 Task: Look for space in Zürich (Kreis 10) / Höngg, Switzerland from 7th July, 2023 to 15th July, 2023 for 6 adults in price range Rs.15000 to Rs.20000. Place can be entire place with 3 bedrooms having 3 beds and 3 bathrooms. Property type can be house, flat, guest house. Booking option can be shelf check-in. Required host language is English.
Action: Mouse moved to (417, 80)
Screenshot: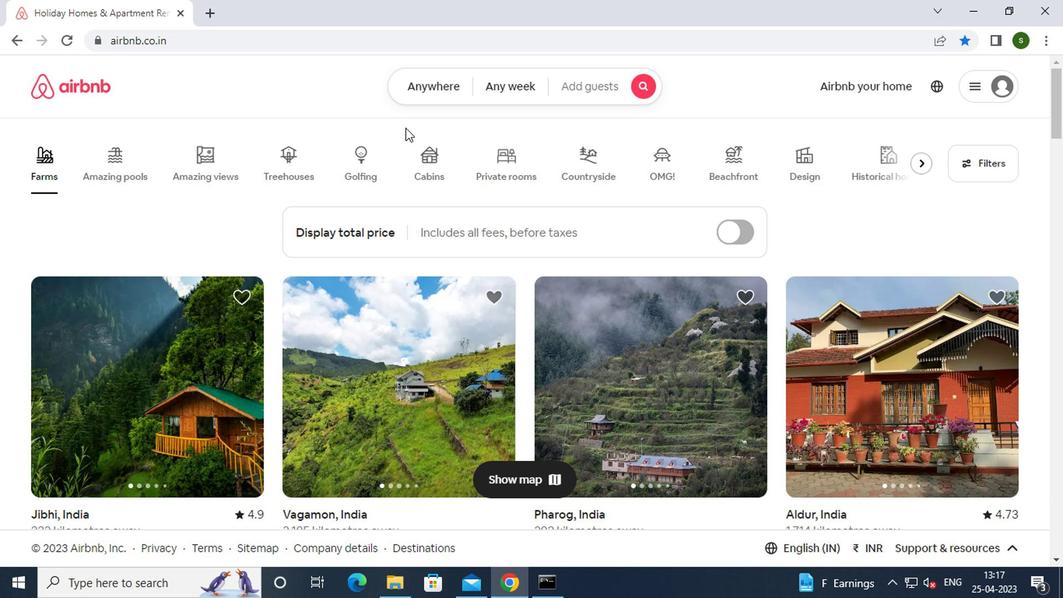 
Action: Mouse pressed left at (417, 80)
Screenshot: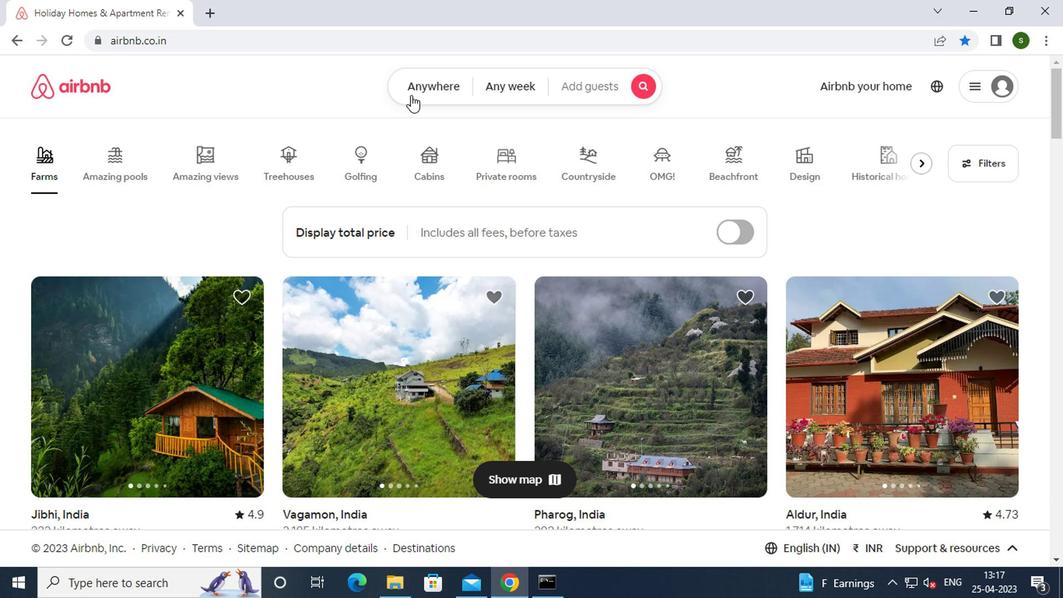
Action: Mouse moved to (258, 152)
Screenshot: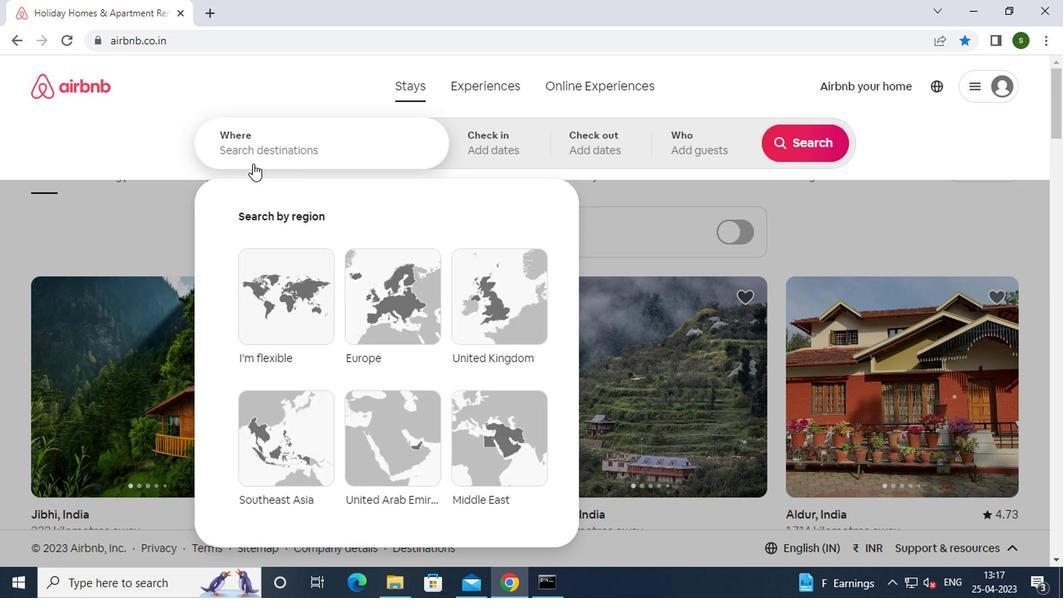 
Action: Mouse pressed left at (258, 152)
Screenshot: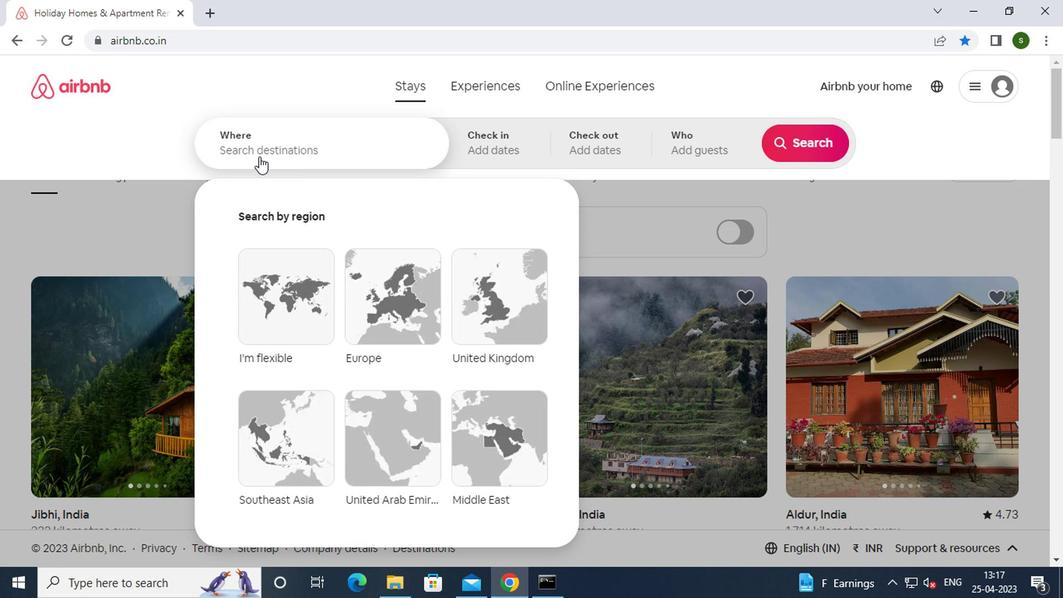 
Action: Key pressed z<Key.caps_lock>urich<Key.shift_r>(<Key.caps_lock>k<Key.caps_lock>reis10<Key.shift_r><Key.shift_r><Key.shift_r><Key.shift_r>)/<Key.caps_lock>h<Key.caps_lock>ongg,<Key.space><Key.caps_lock>s<Key.caps_lock>witzerland<Key.enter>
Screenshot: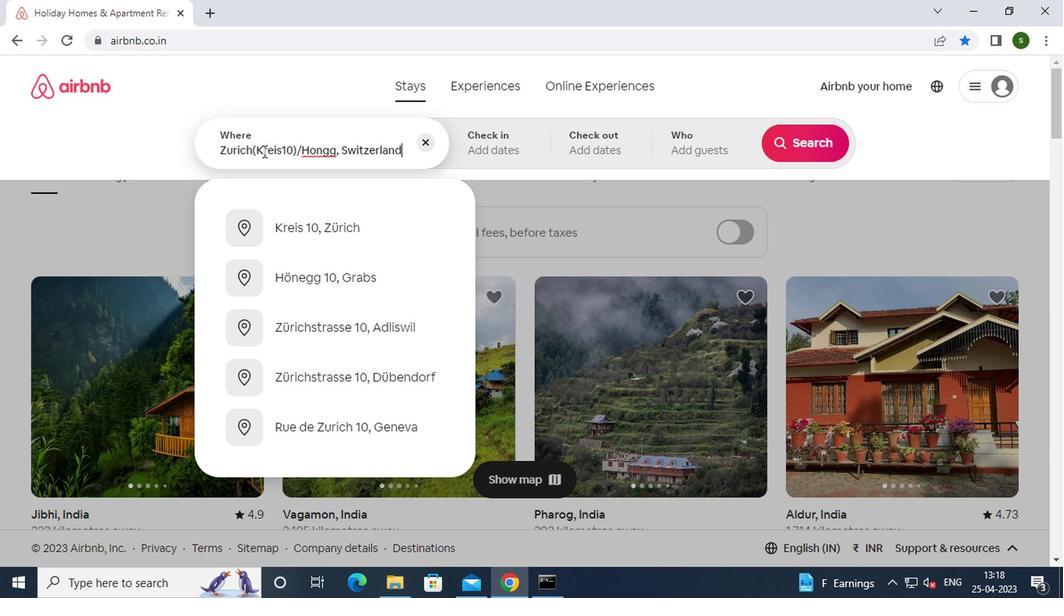 
Action: Mouse moved to (792, 267)
Screenshot: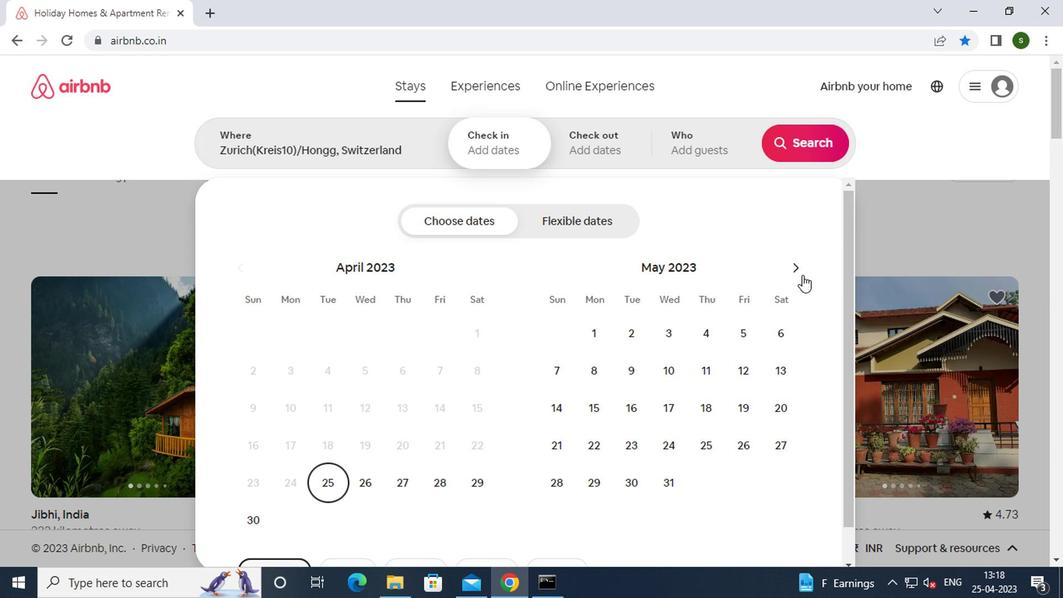 
Action: Mouse pressed left at (792, 267)
Screenshot: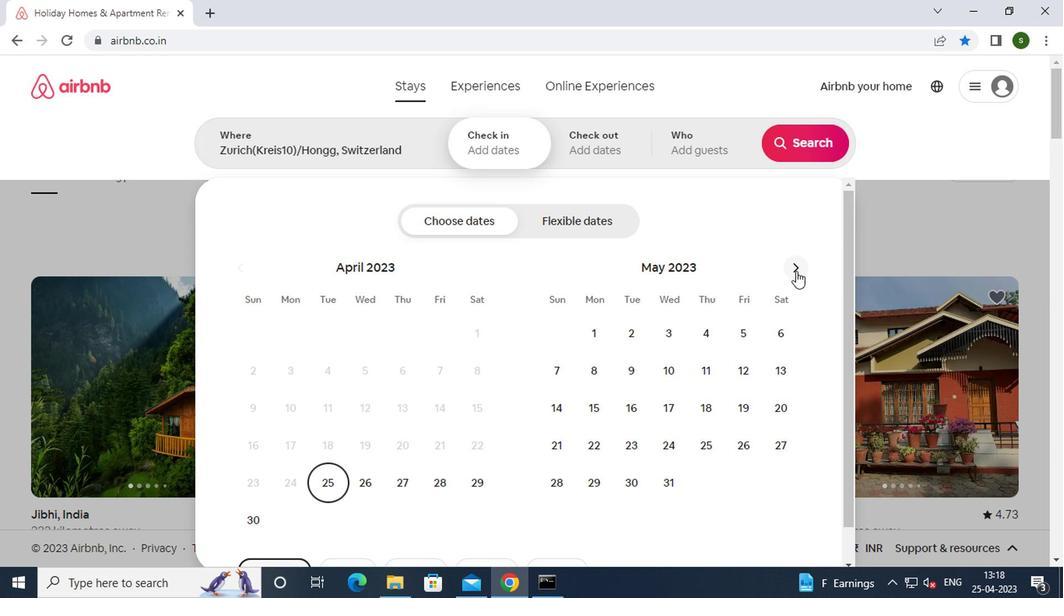 
Action: Mouse pressed left at (792, 267)
Screenshot: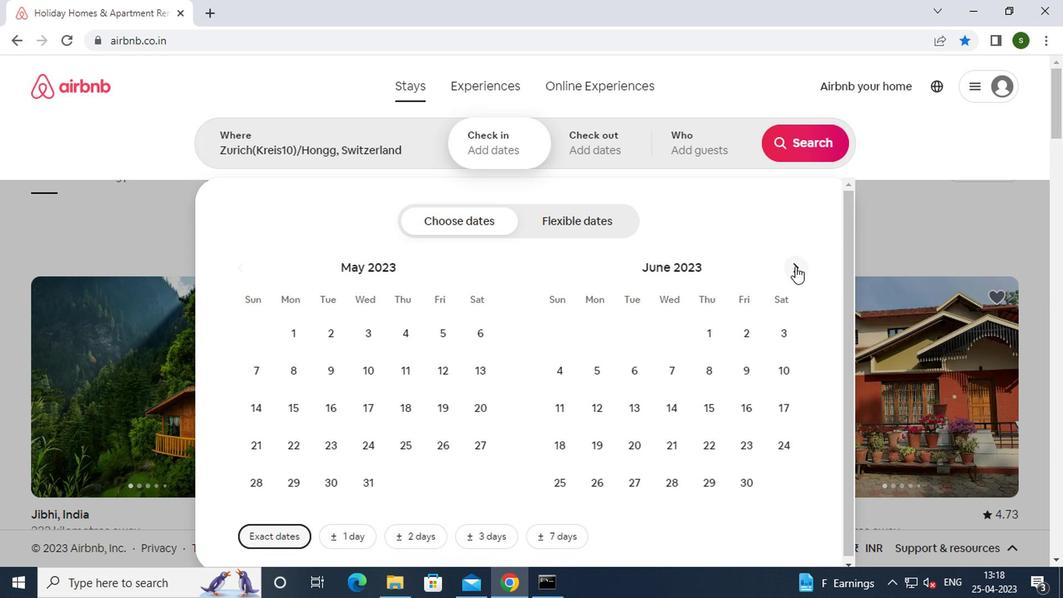 
Action: Mouse moved to (743, 368)
Screenshot: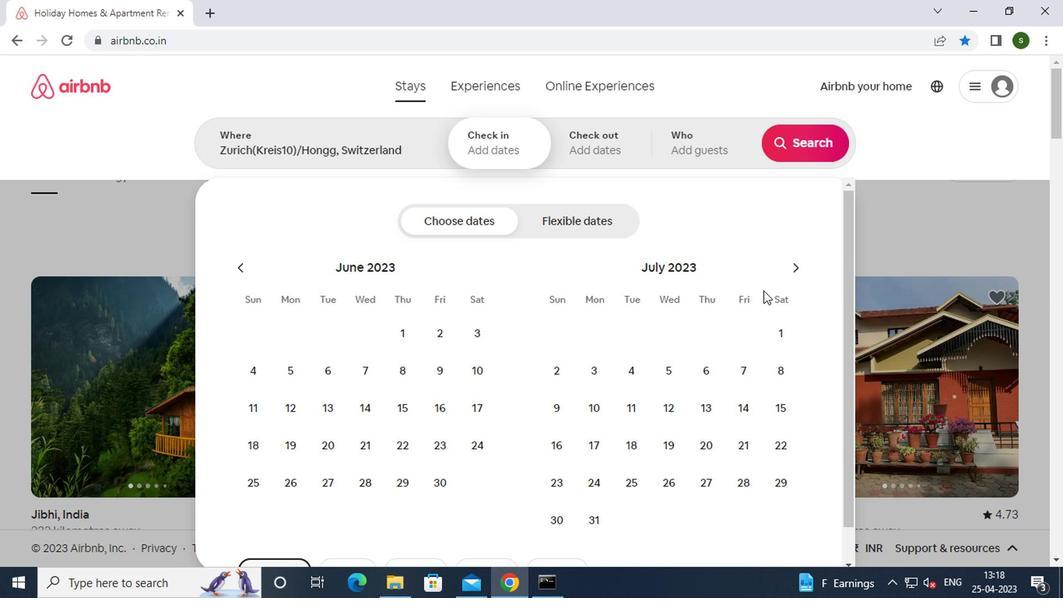 
Action: Mouse pressed left at (743, 368)
Screenshot: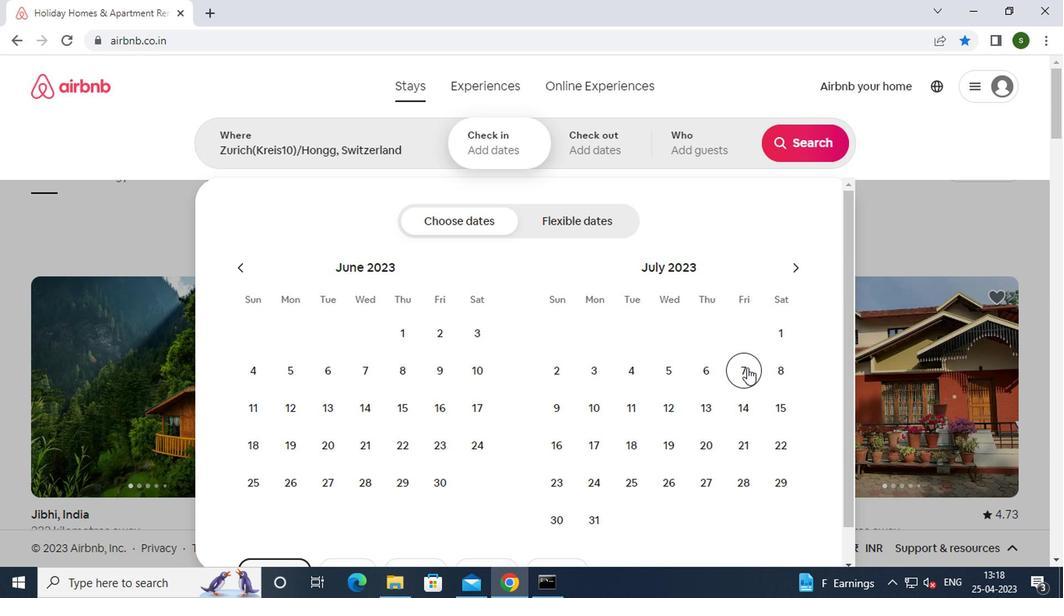 
Action: Mouse moved to (777, 411)
Screenshot: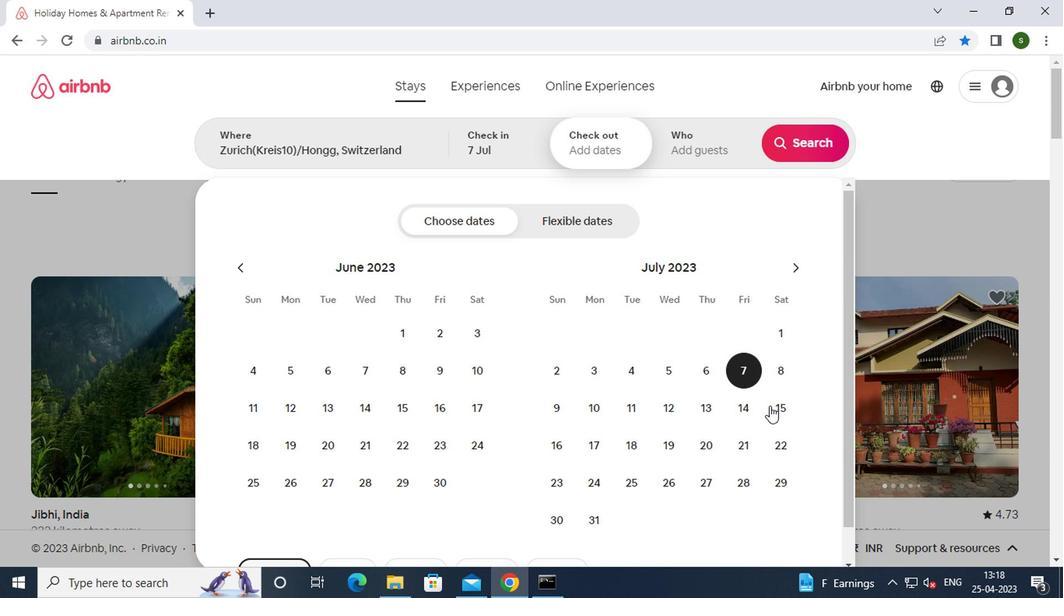 
Action: Mouse pressed left at (777, 411)
Screenshot: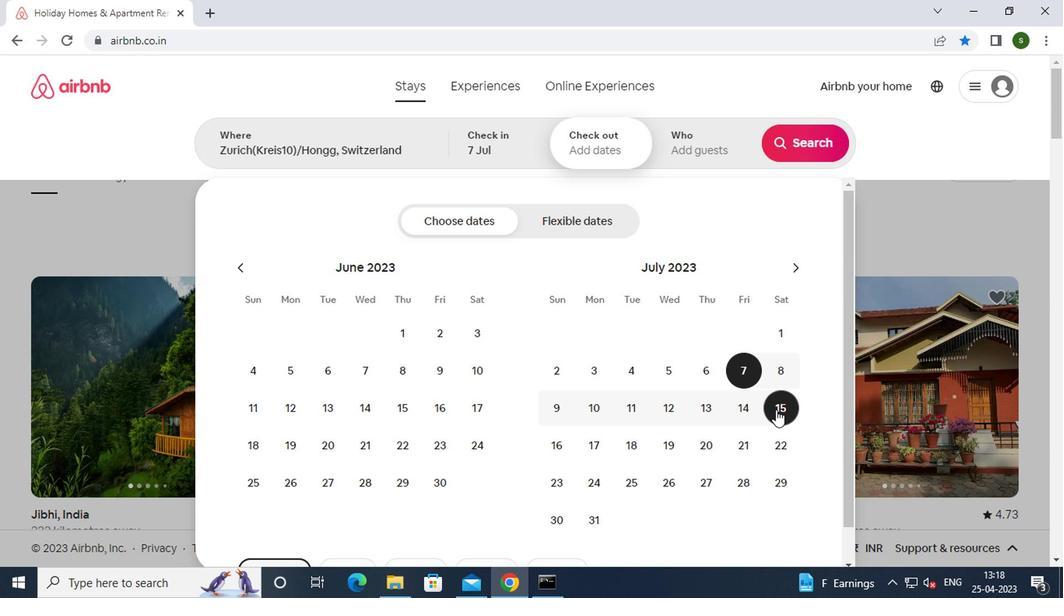 
Action: Mouse moved to (705, 158)
Screenshot: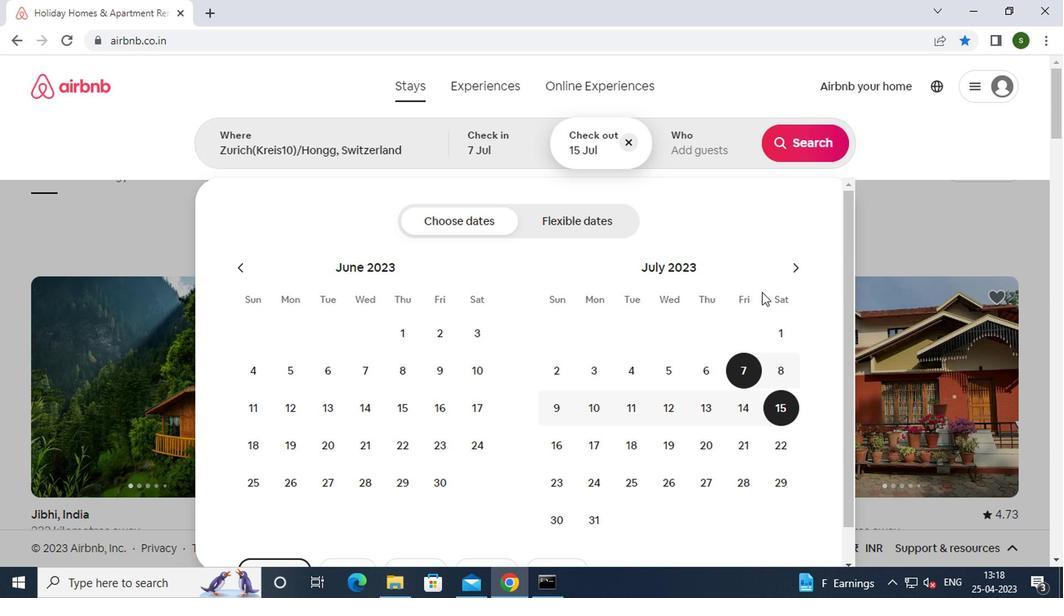 
Action: Mouse pressed left at (705, 158)
Screenshot: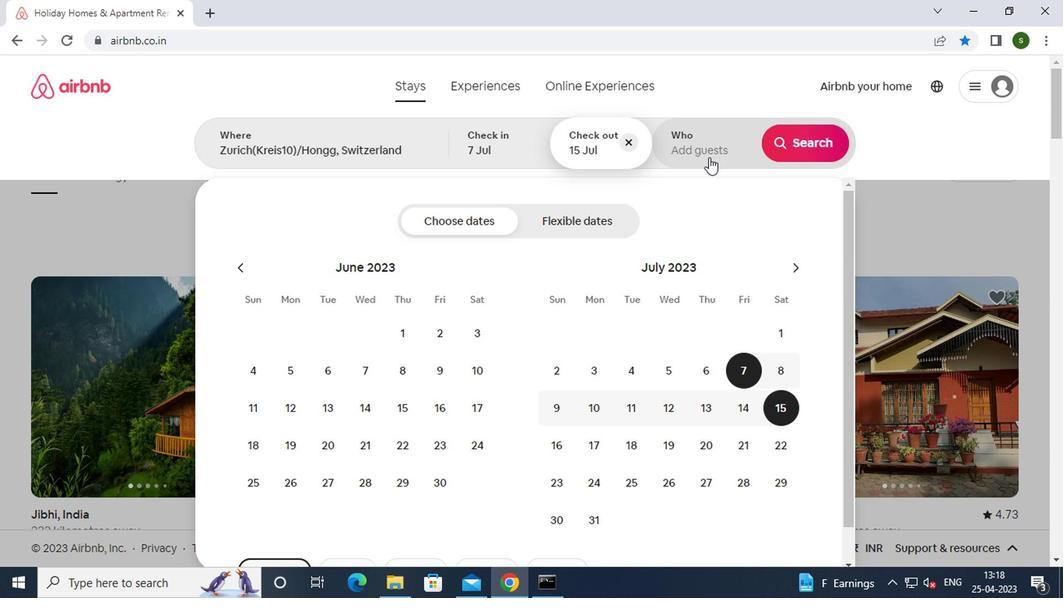 
Action: Mouse moved to (802, 224)
Screenshot: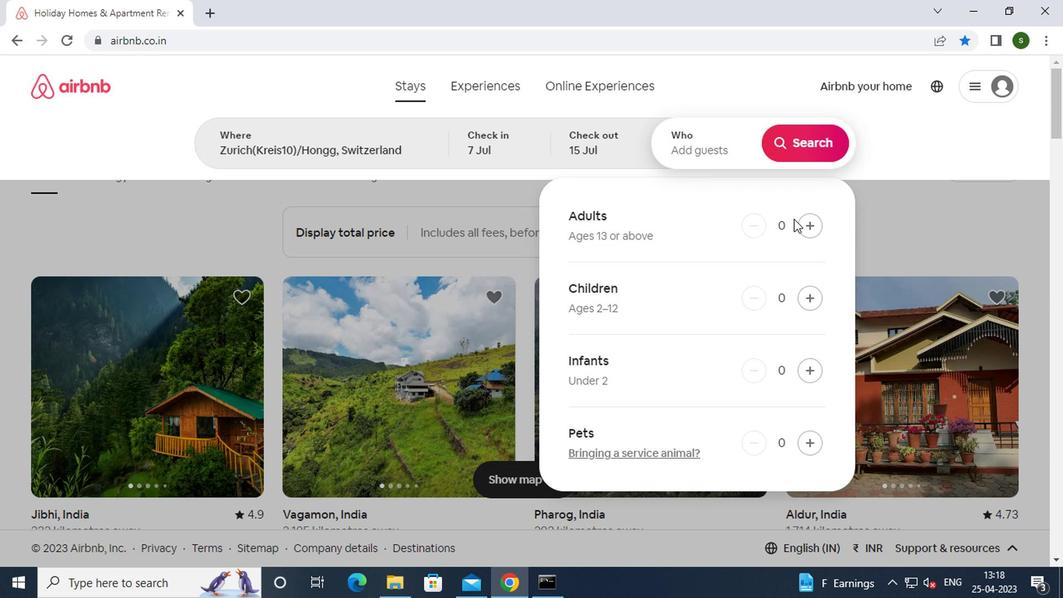 
Action: Mouse pressed left at (802, 224)
Screenshot: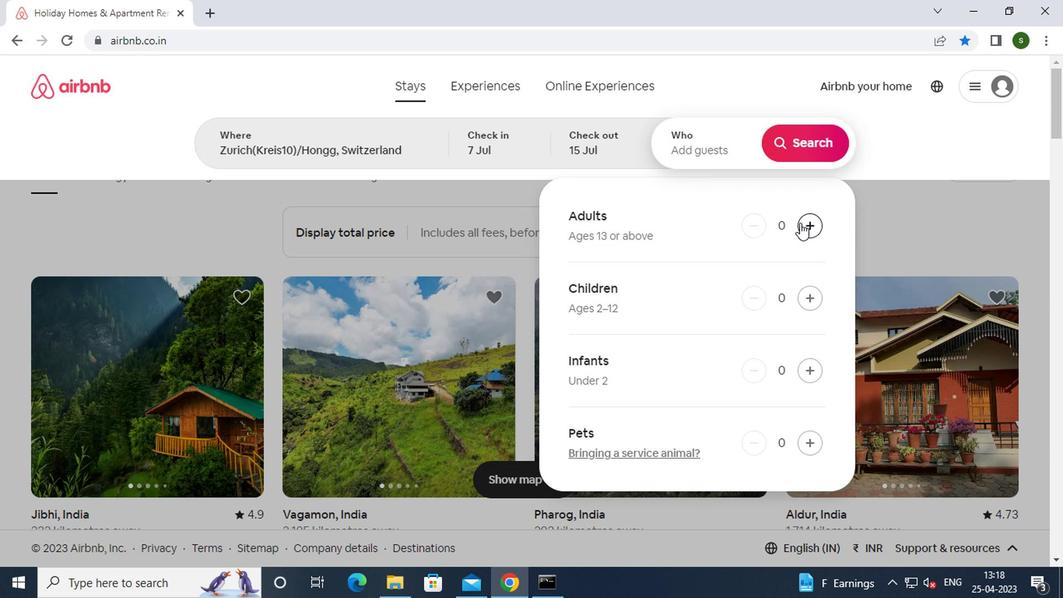 
Action: Mouse pressed left at (802, 224)
Screenshot: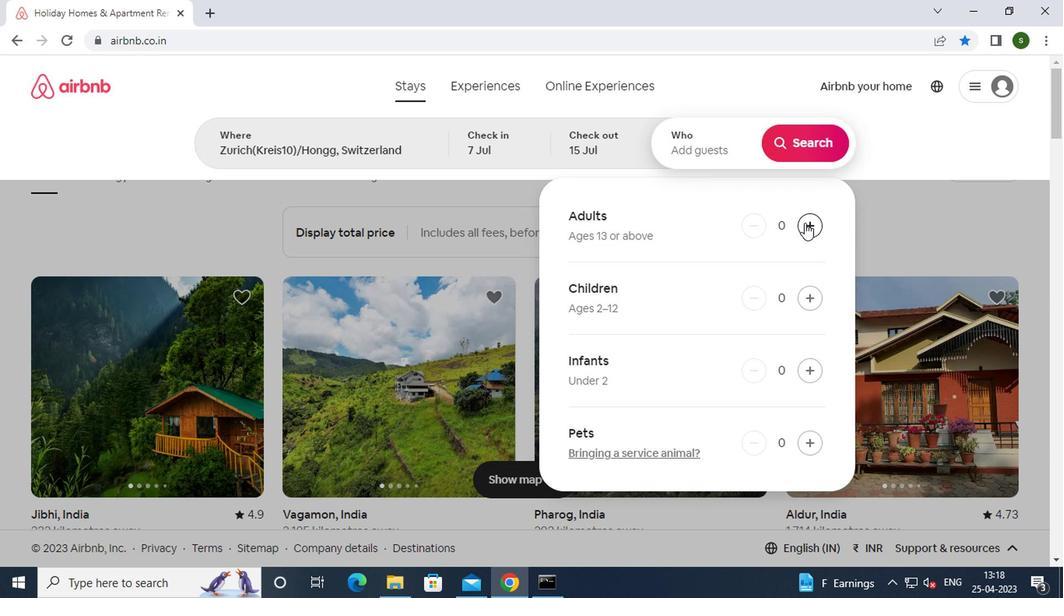 
Action: Mouse pressed left at (802, 224)
Screenshot: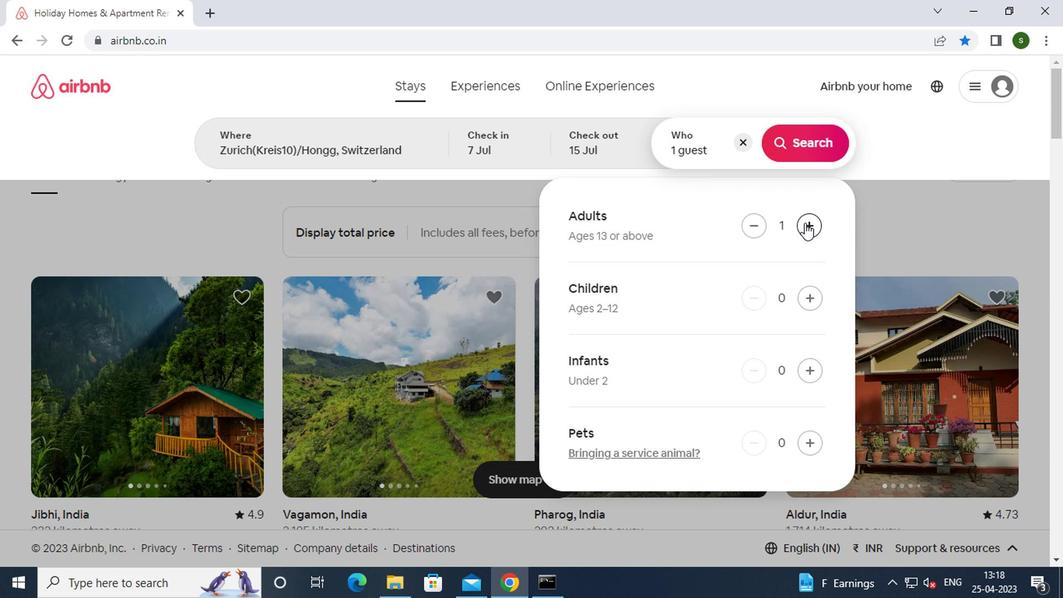 
Action: Mouse pressed left at (802, 224)
Screenshot: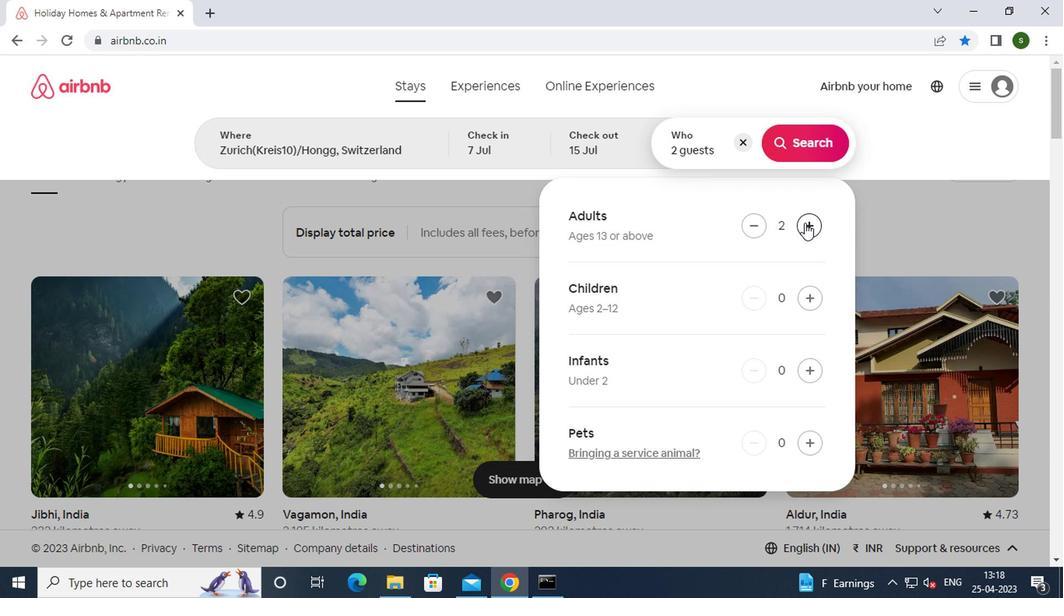
Action: Mouse moved to (802, 224)
Screenshot: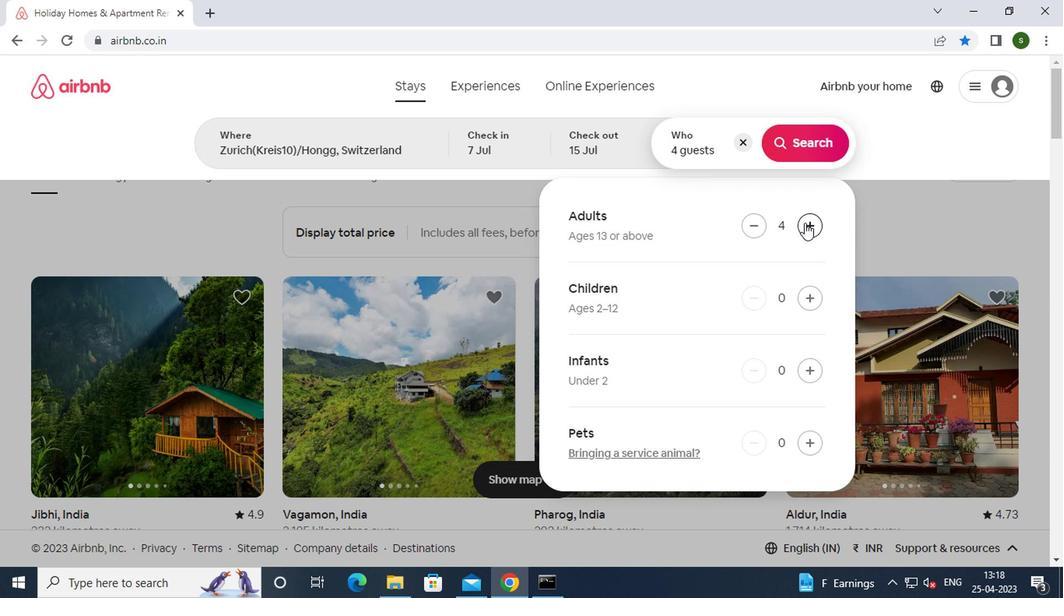 
Action: Mouse pressed left at (802, 224)
Screenshot: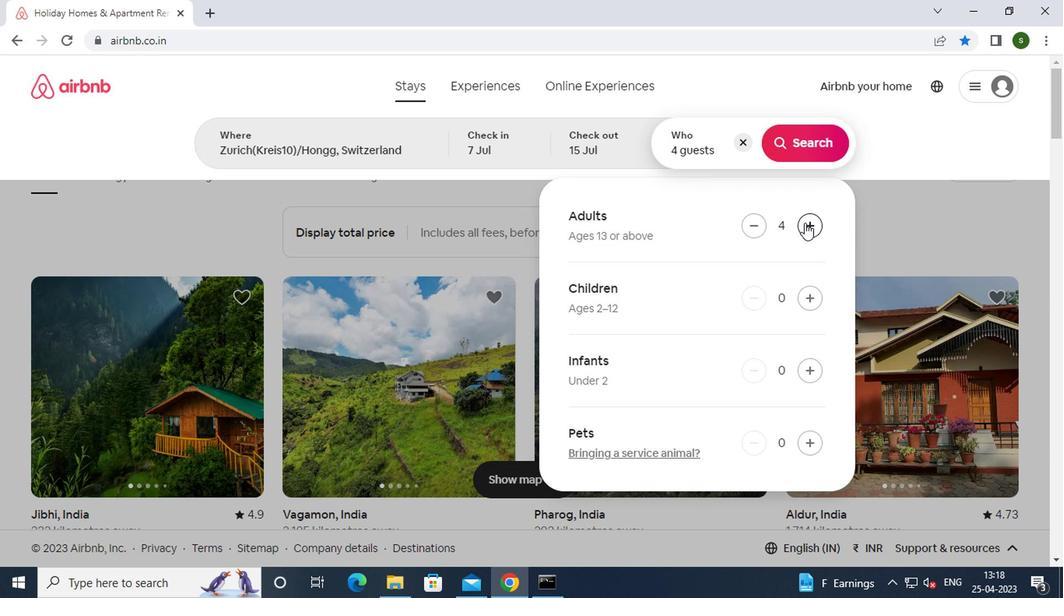 
Action: Mouse pressed left at (802, 224)
Screenshot: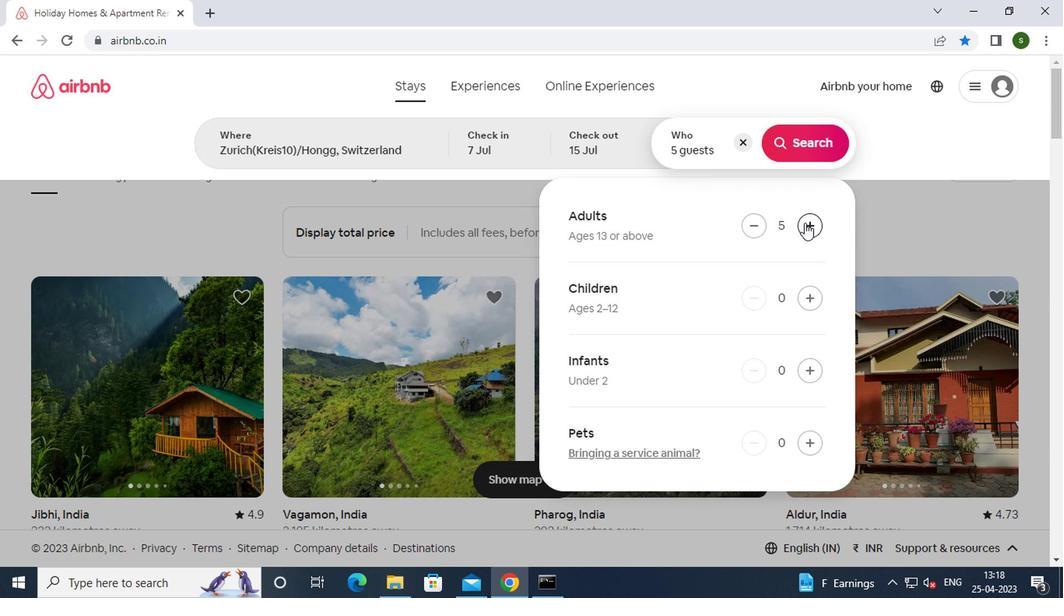 
Action: Mouse moved to (802, 148)
Screenshot: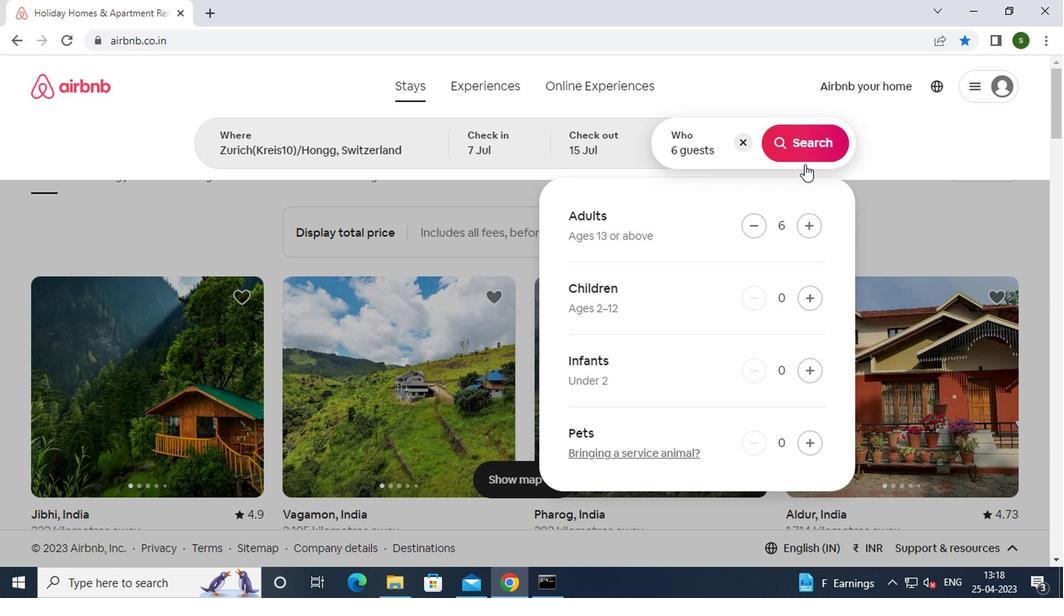 
Action: Mouse pressed left at (802, 148)
Screenshot: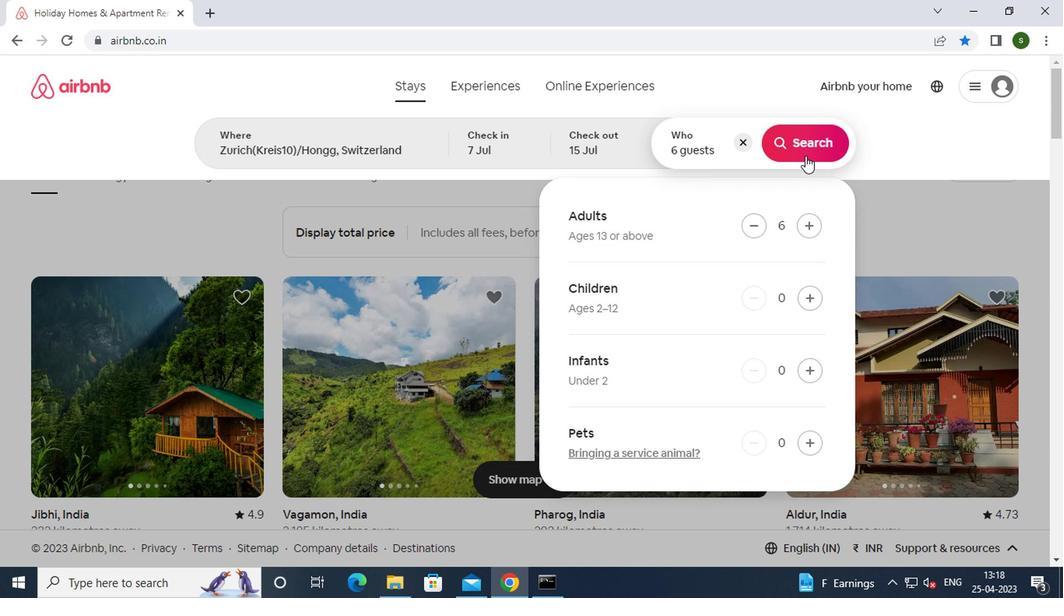 
Action: Mouse moved to (976, 154)
Screenshot: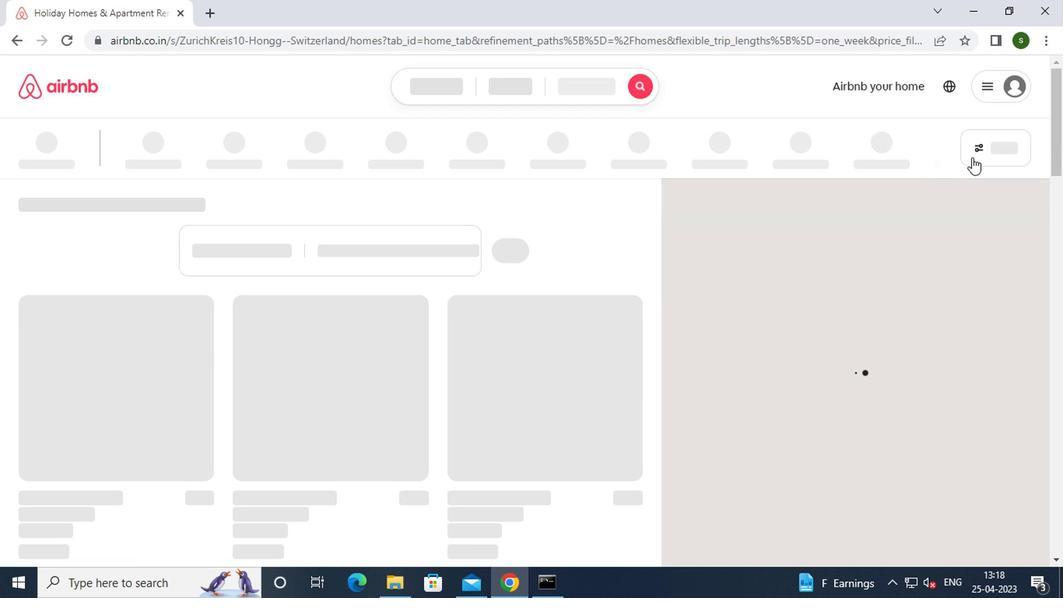 
Action: Mouse pressed left at (976, 154)
Screenshot: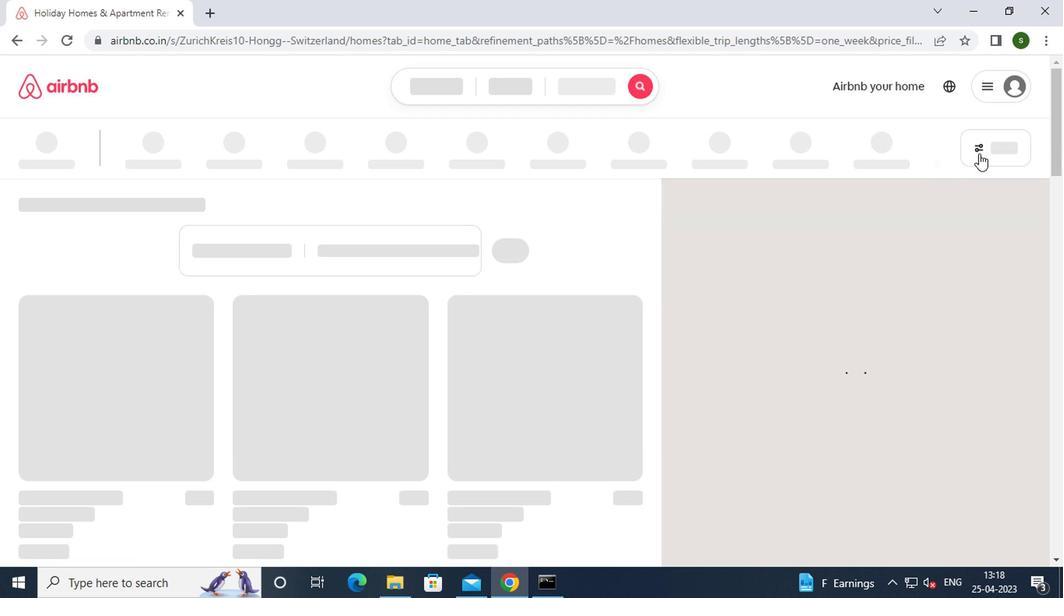 
Action: Mouse moved to (968, 152)
Screenshot: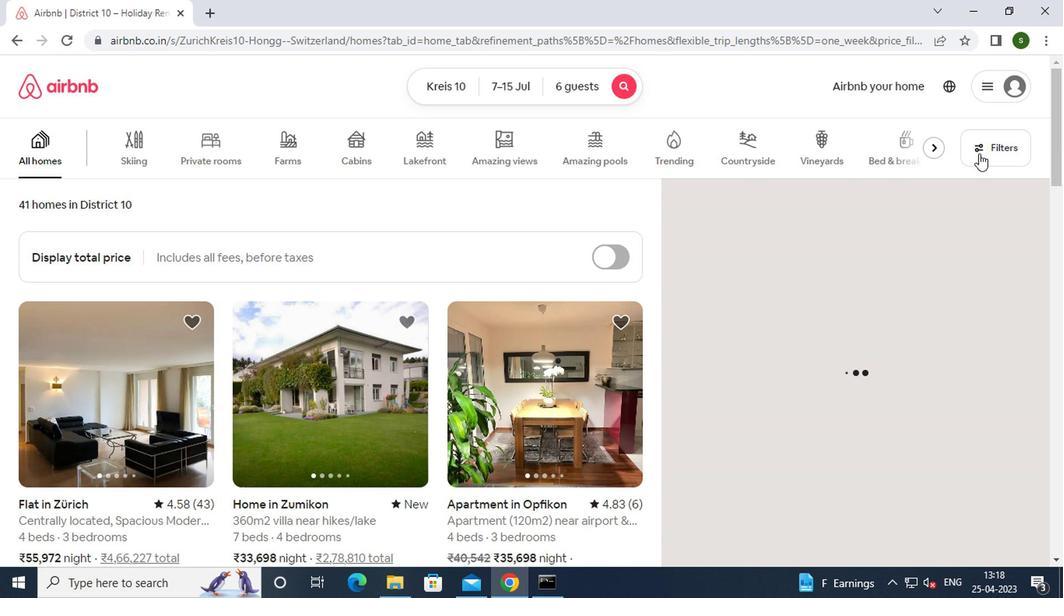
Action: Mouse pressed left at (968, 152)
Screenshot: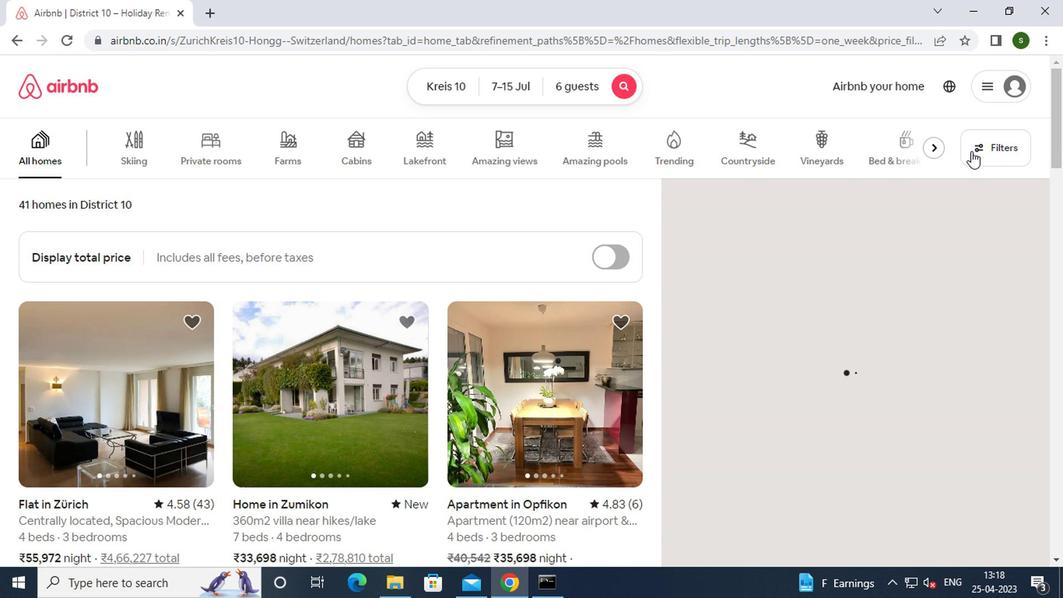 
Action: Mouse moved to (444, 351)
Screenshot: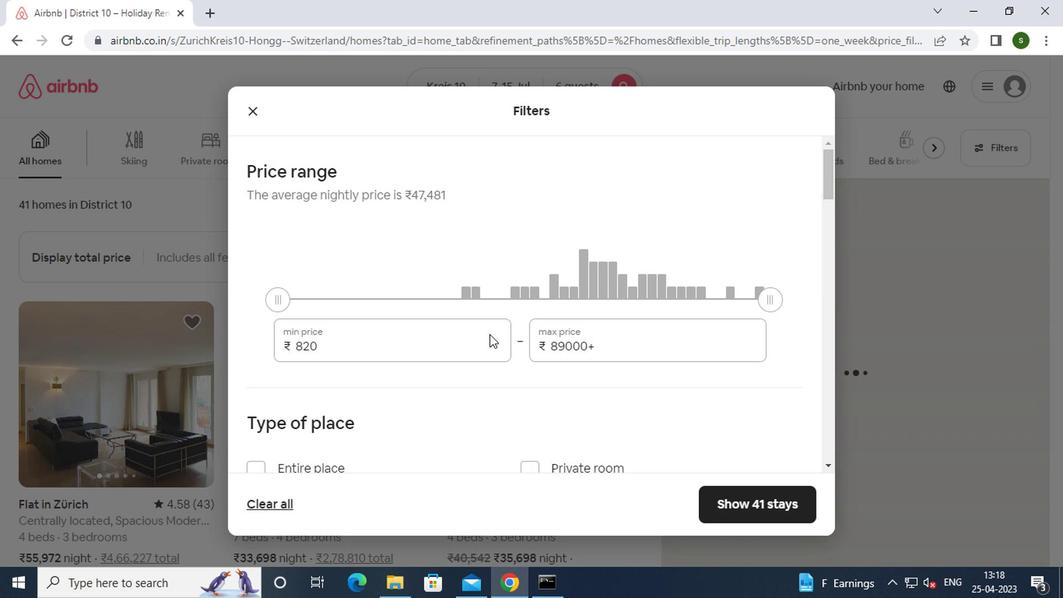 
Action: Mouse pressed left at (444, 351)
Screenshot: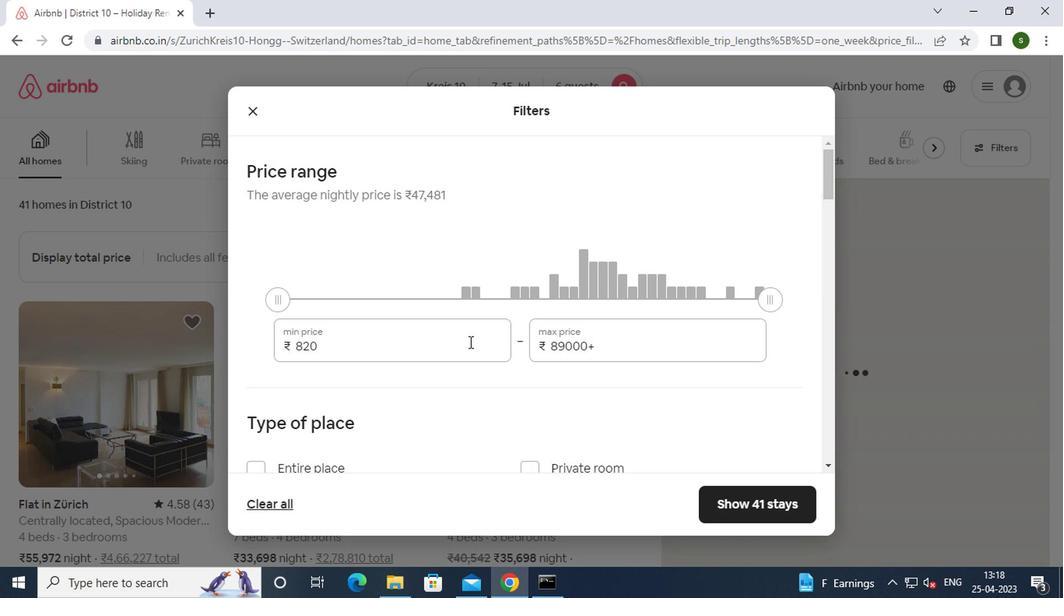 
Action: Mouse moved to (443, 351)
Screenshot: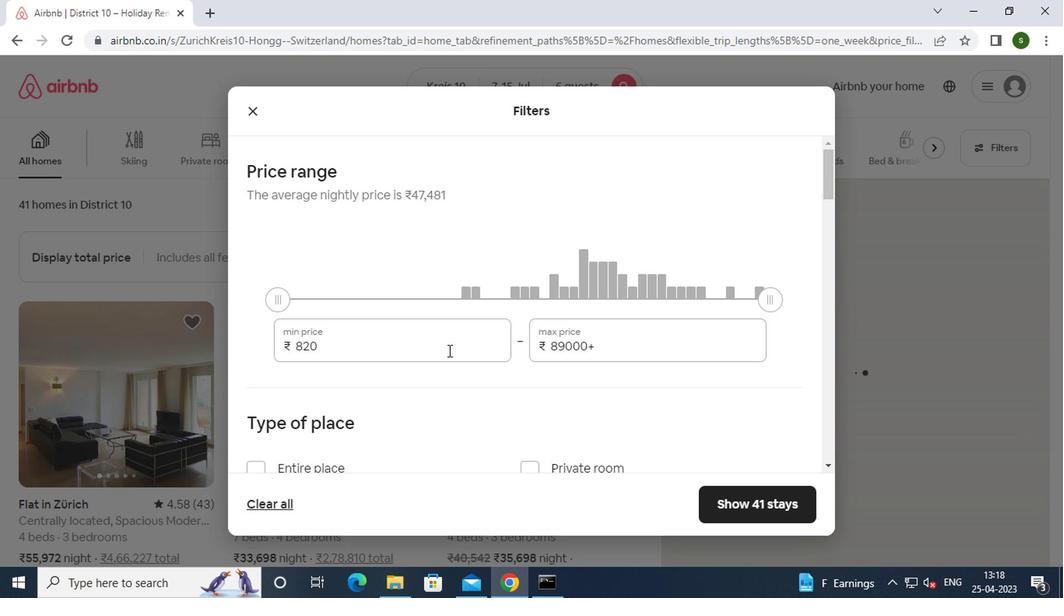 
Action: Key pressed <Key.backspace><Key.backspace><Key.backspace><Key.backspace><Key.backspace><Key.backspace><Key.backspace><Key.backspace><Key.backspace>15000
Screenshot: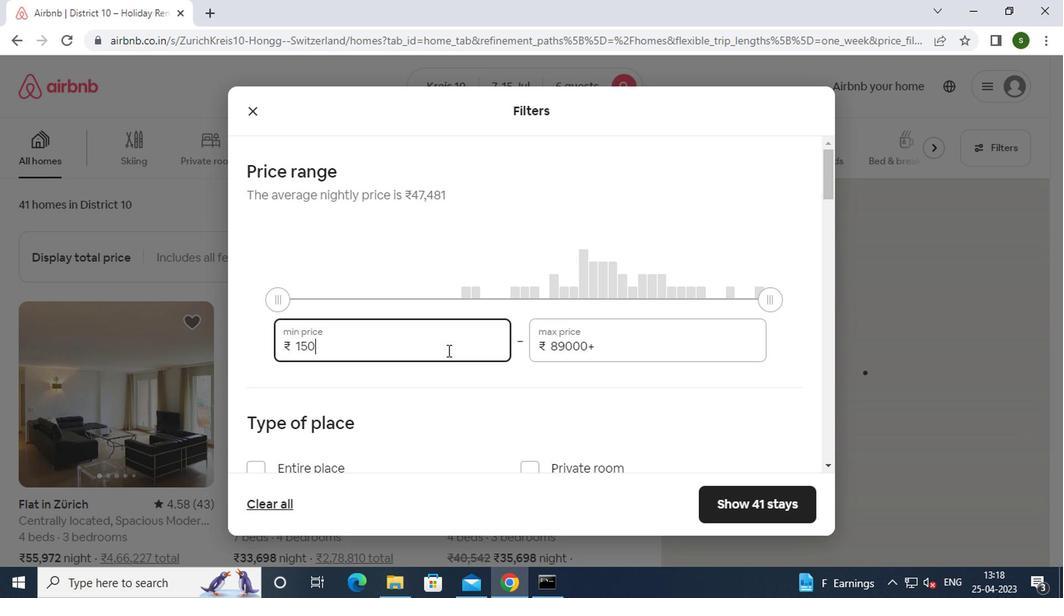 
Action: Mouse moved to (603, 341)
Screenshot: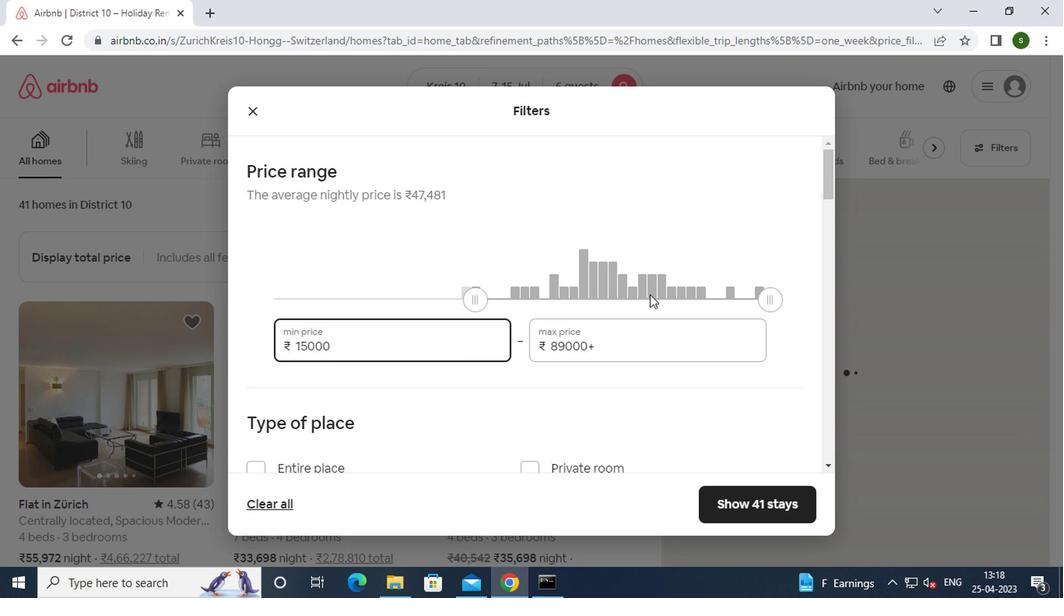 
Action: Mouse pressed left at (603, 341)
Screenshot: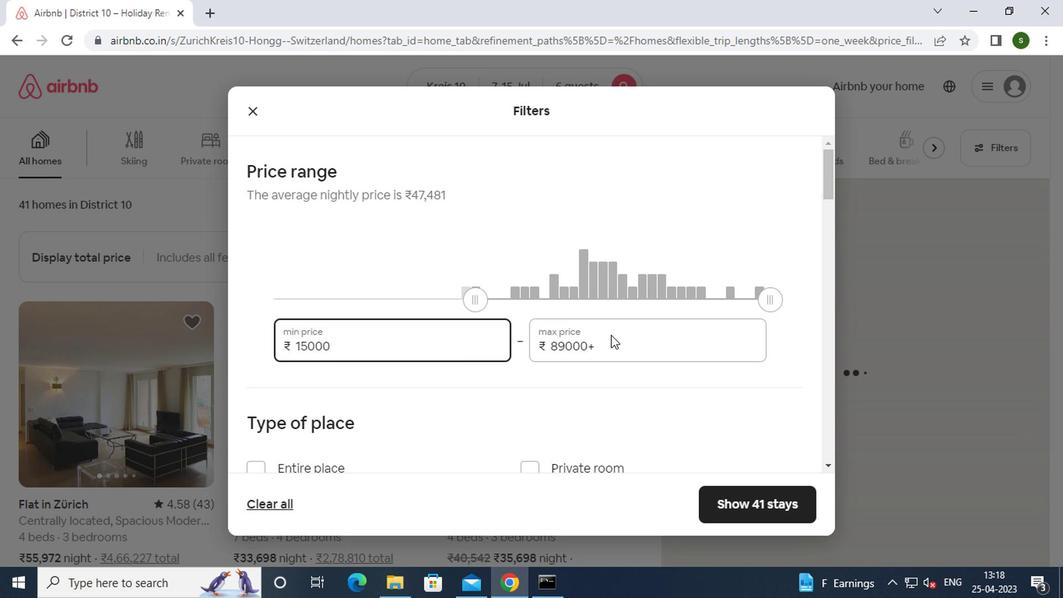 
Action: Mouse moved to (596, 343)
Screenshot: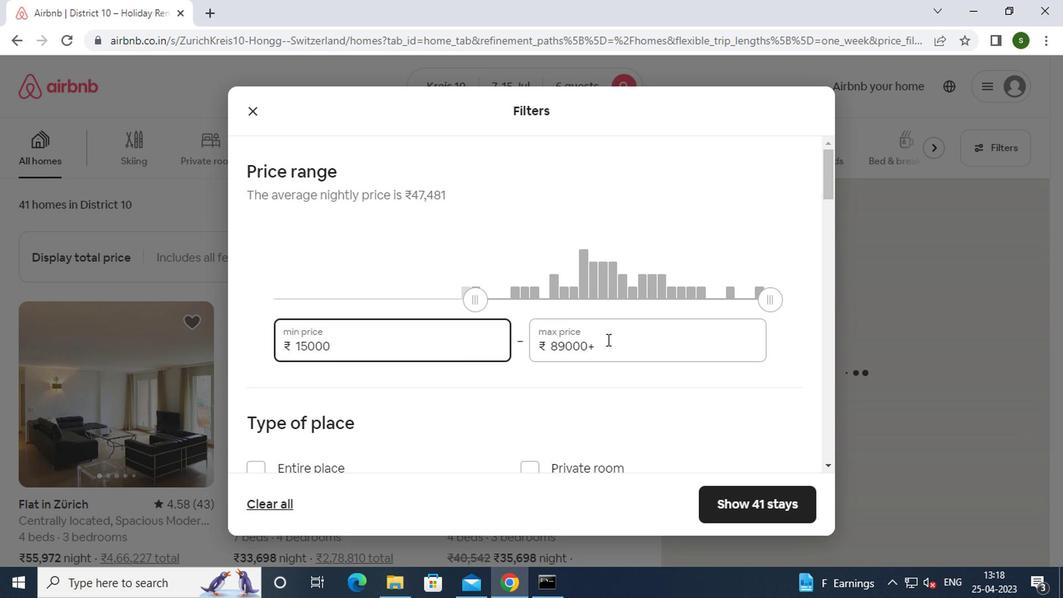 
Action: Key pressed <Key.backspace><Key.backspace><Key.backspace><Key.backspace><Key.backspace><Key.backspace><Key.backspace><Key.backspace><Key.backspace><Key.backspace>20000
Screenshot: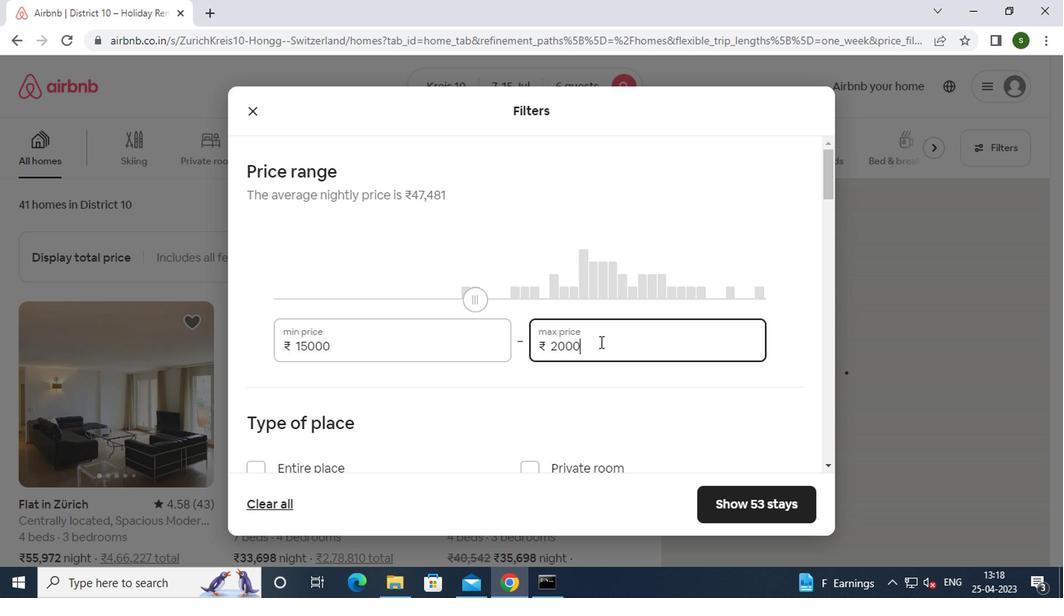 
Action: Mouse moved to (550, 347)
Screenshot: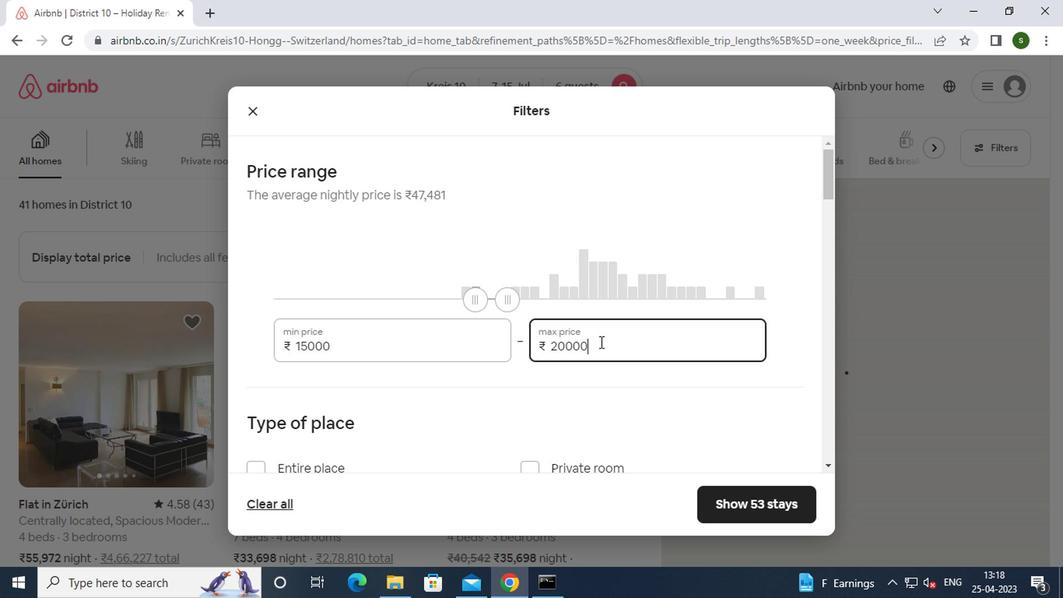 
Action: Mouse scrolled (550, 346) with delta (0, 0)
Screenshot: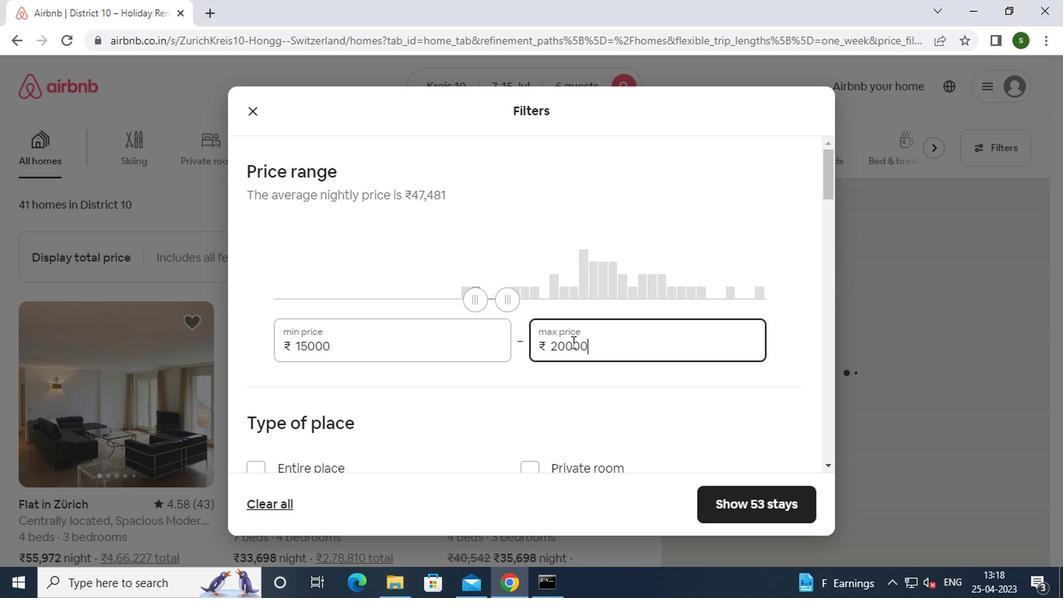 
Action: Mouse scrolled (550, 346) with delta (0, 0)
Screenshot: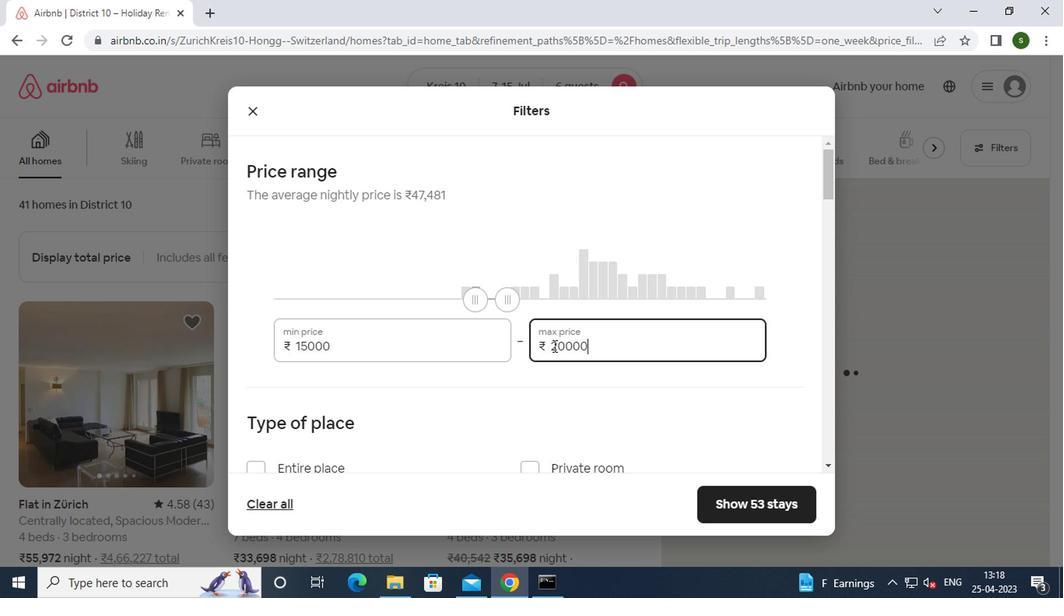 
Action: Mouse moved to (312, 324)
Screenshot: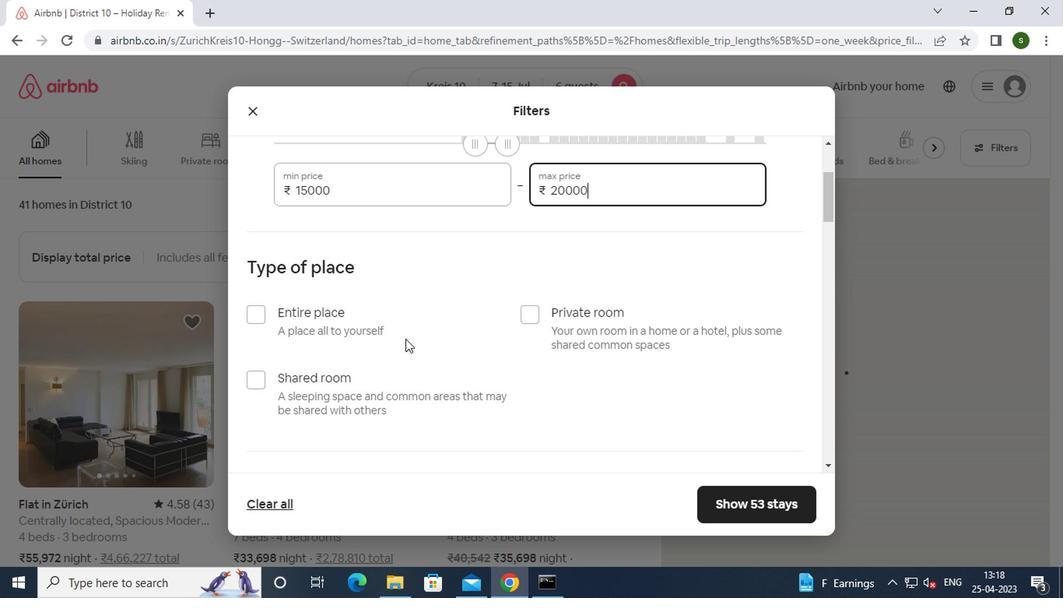 
Action: Mouse pressed left at (312, 324)
Screenshot: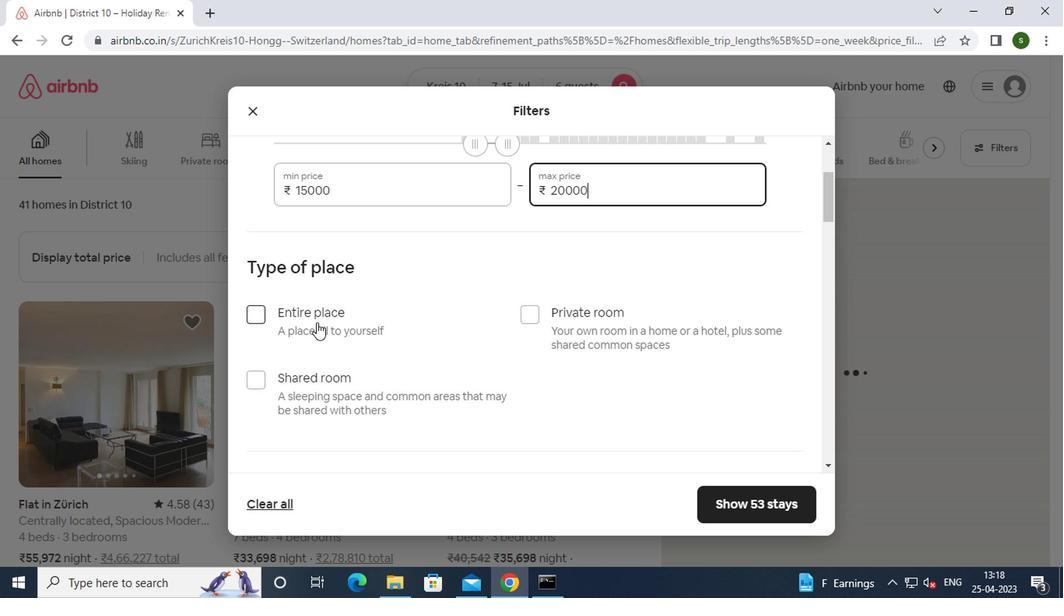 
Action: Mouse moved to (428, 320)
Screenshot: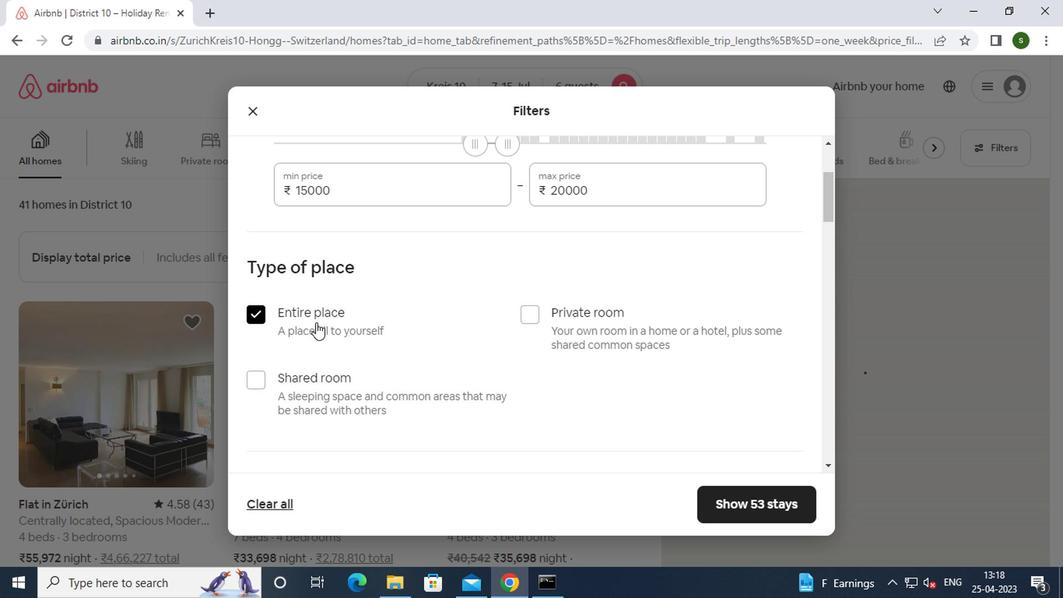 
Action: Mouse scrolled (428, 320) with delta (0, 0)
Screenshot: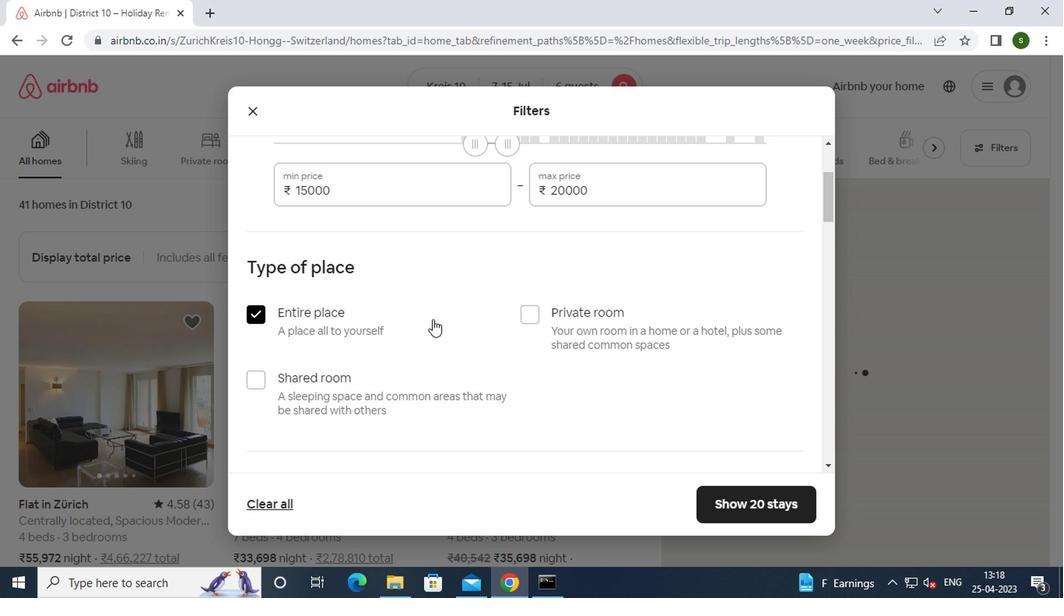 
Action: Mouse scrolled (428, 320) with delta (0, 0)
Screenshot: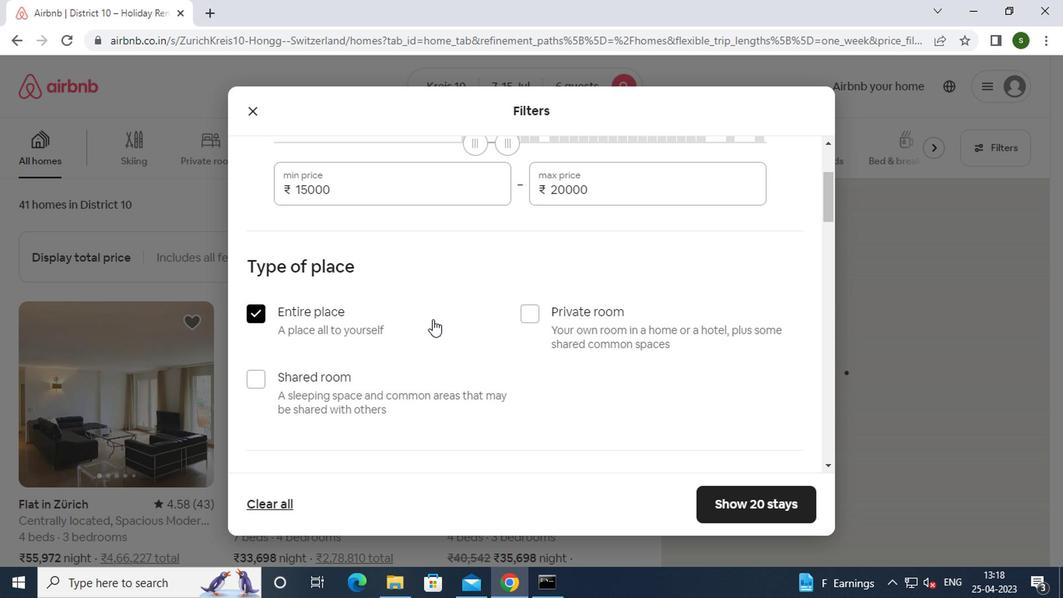 
Action: Mouse scrolled (428, 320) with delta (0, 0)
Screenshot: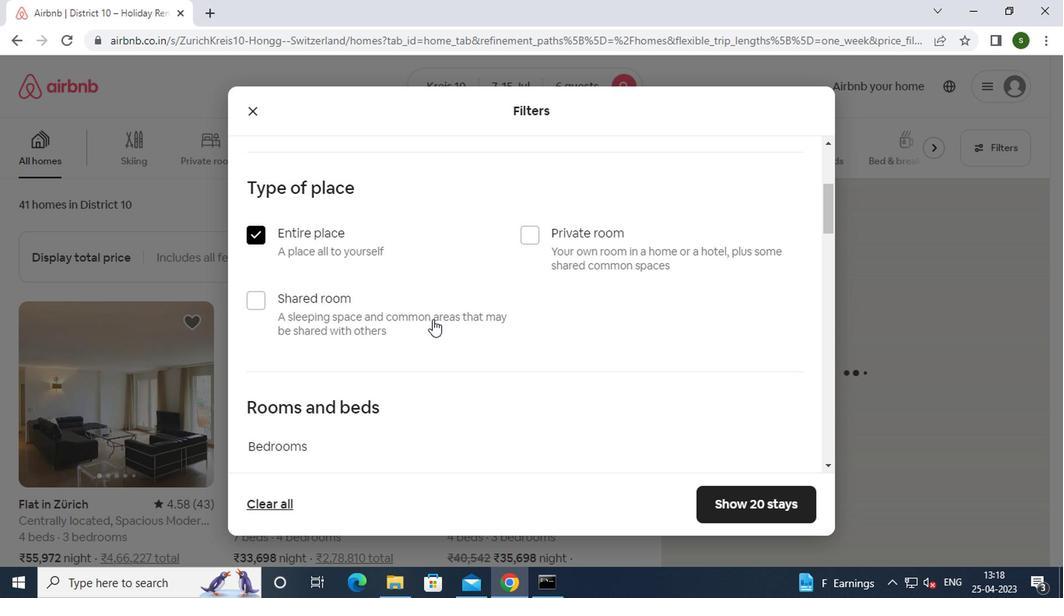 
Action: Mouse scrolled (428, 320) with delta (0, 0)
Screenshot: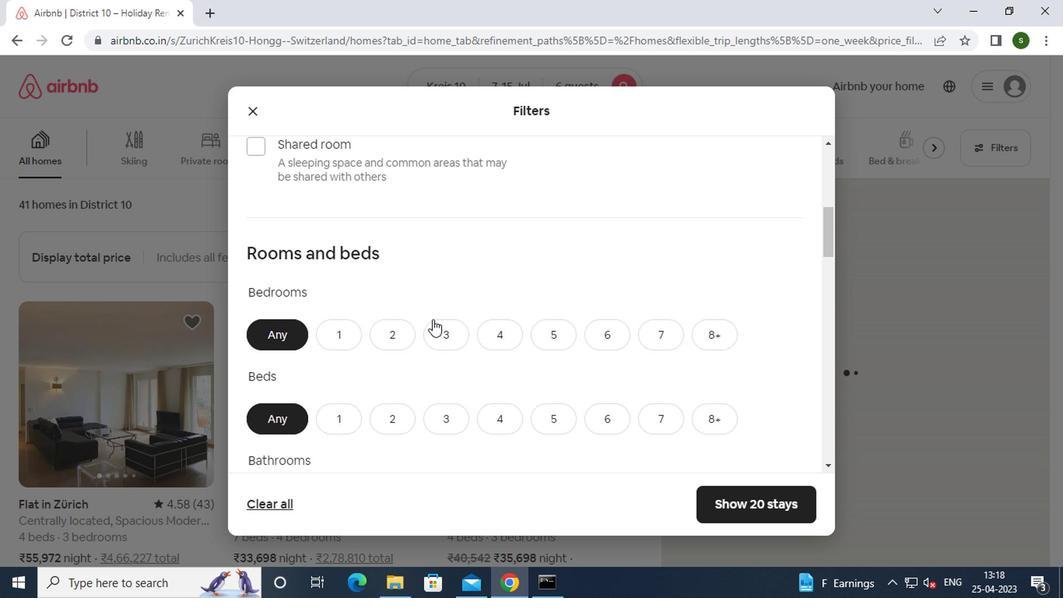 
Action: Mouse scrolled (428, 320) with delta (0, 0)
Screenshot: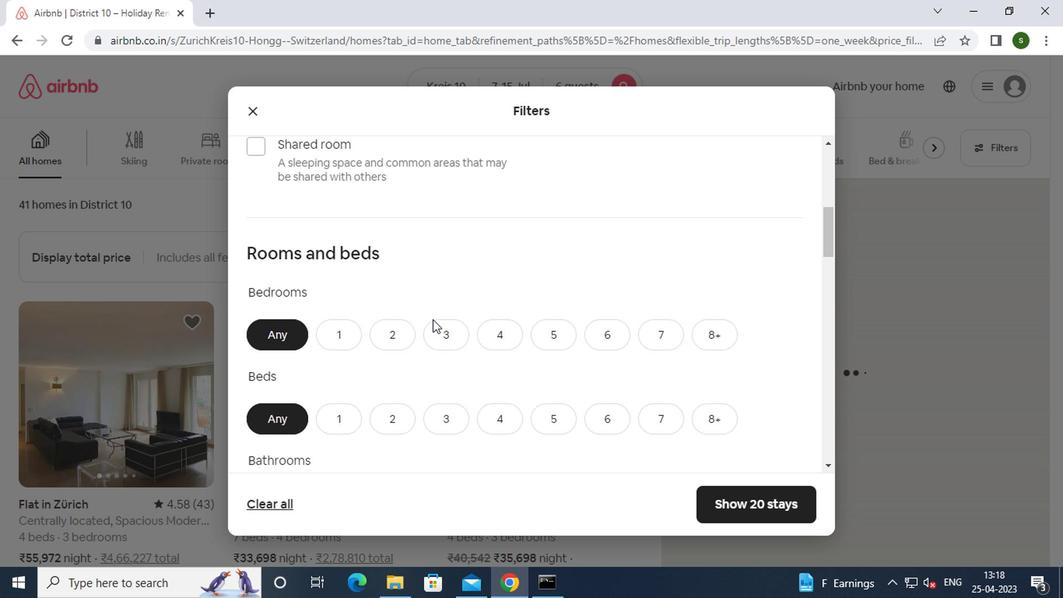
Action: Mouse moved to (447, 175)
Screenshot: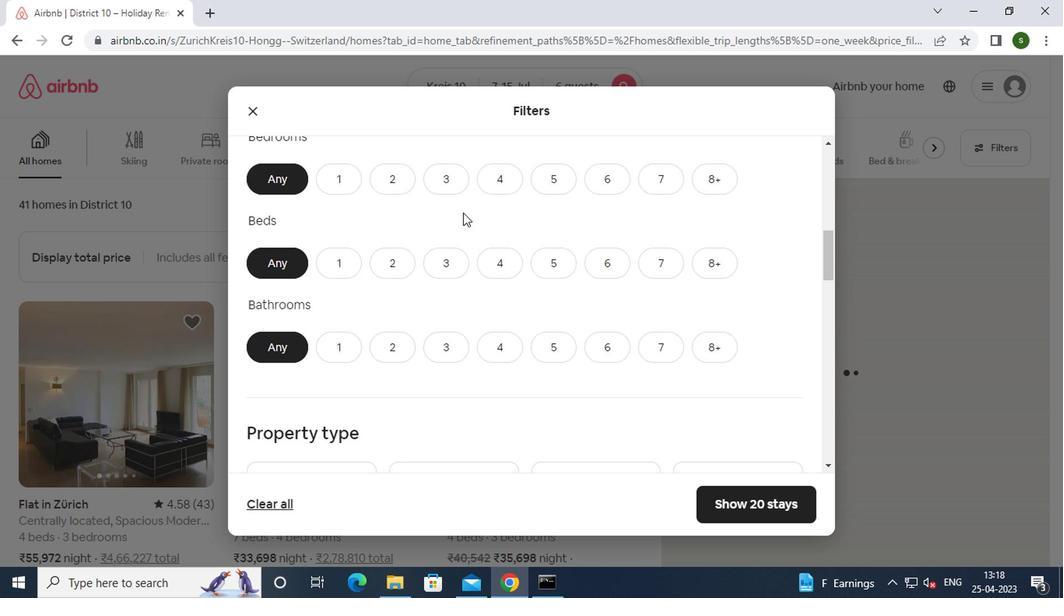 
Action: Mouse pressed left at (447, 175)
Screenshot: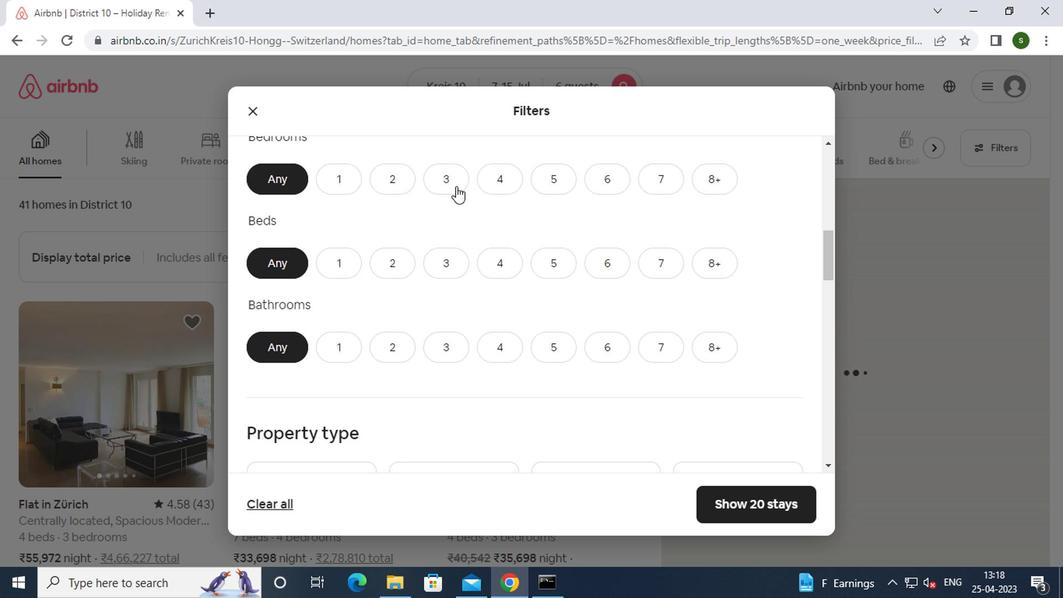 
Action: Mouse moved to (441, 255)
Screenshot: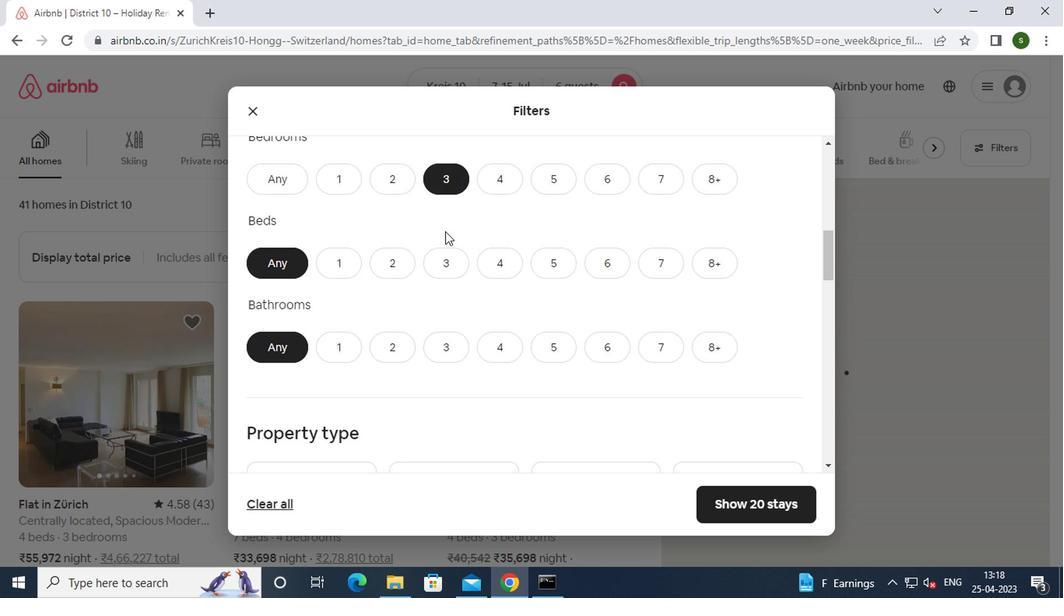 
Action: Mouse pressed left at (441, 255)
Screenshot: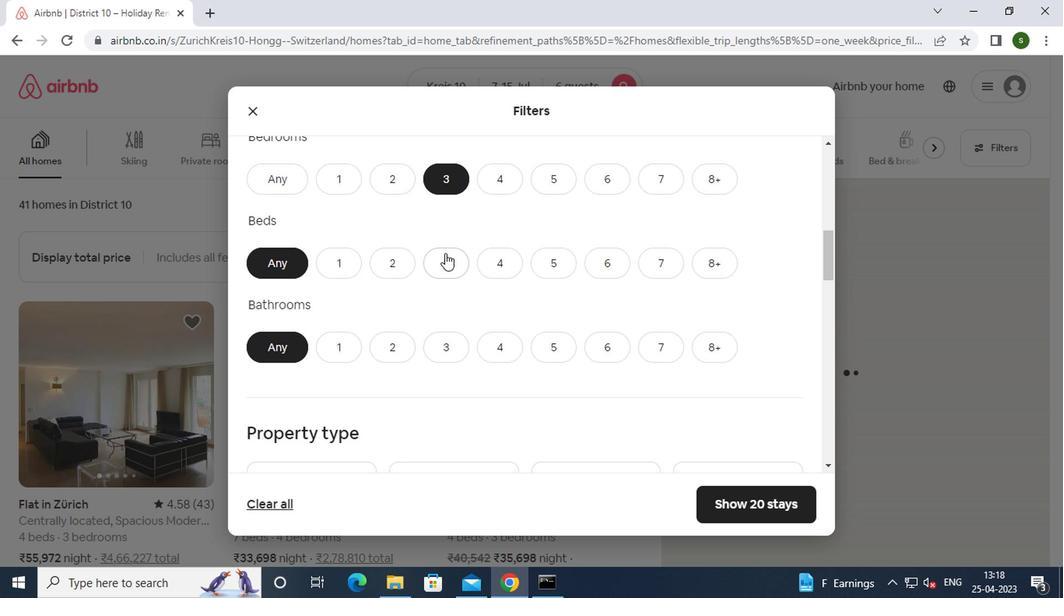 
Action: Mouse moved to (445, 346)
Screenshot: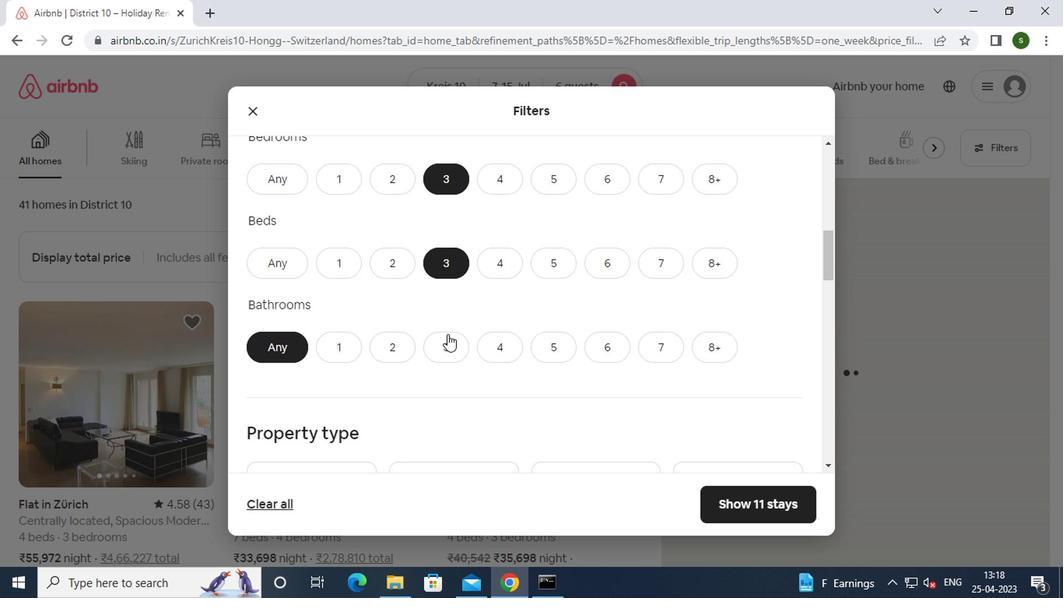 
Action: Mouse pressed left at (445, 346)
Screenshot: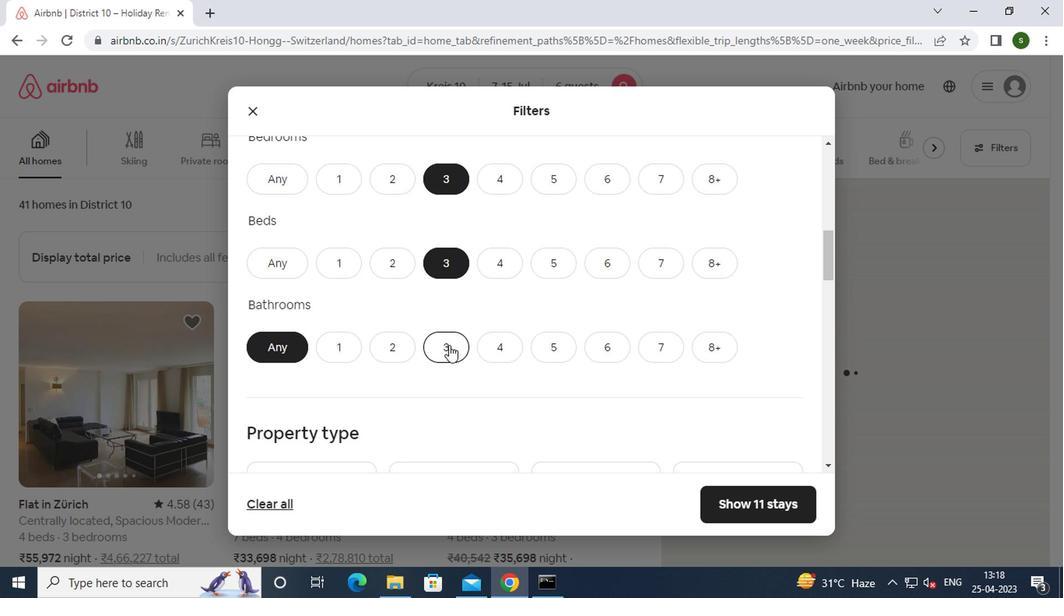 
Action: Mouse scrolled (445, 345) with delta (0, -1)
Screenshot: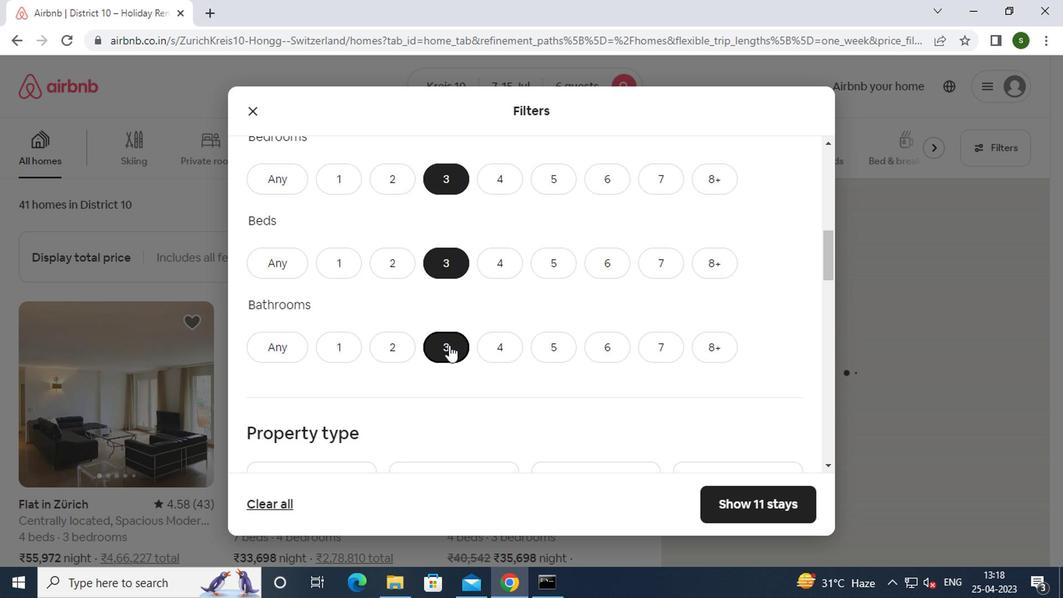 
Action: Mouse scrolled (445, 345) with delta (0, -1)
Screenshot: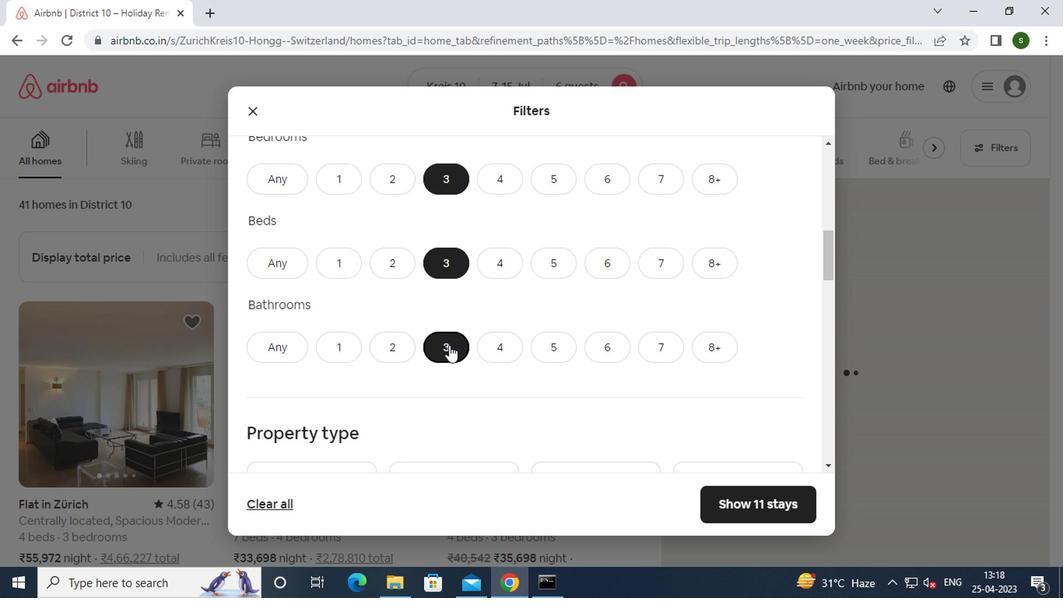 
Action: Mouse moved to (368, 353)
Screenshot: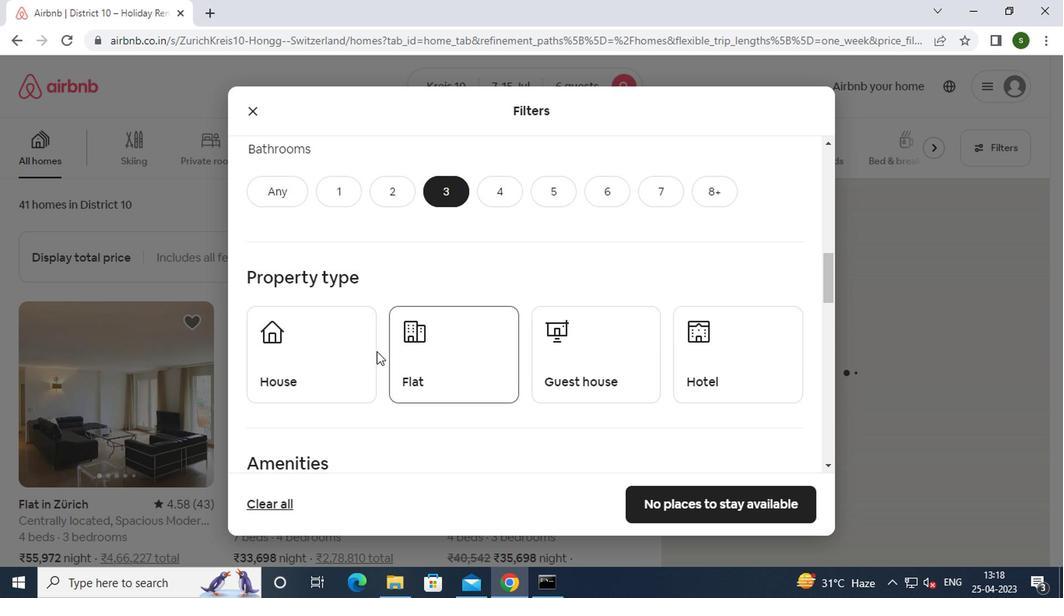 
Action: Mouse pressed left at (368, 353)
Screenshot: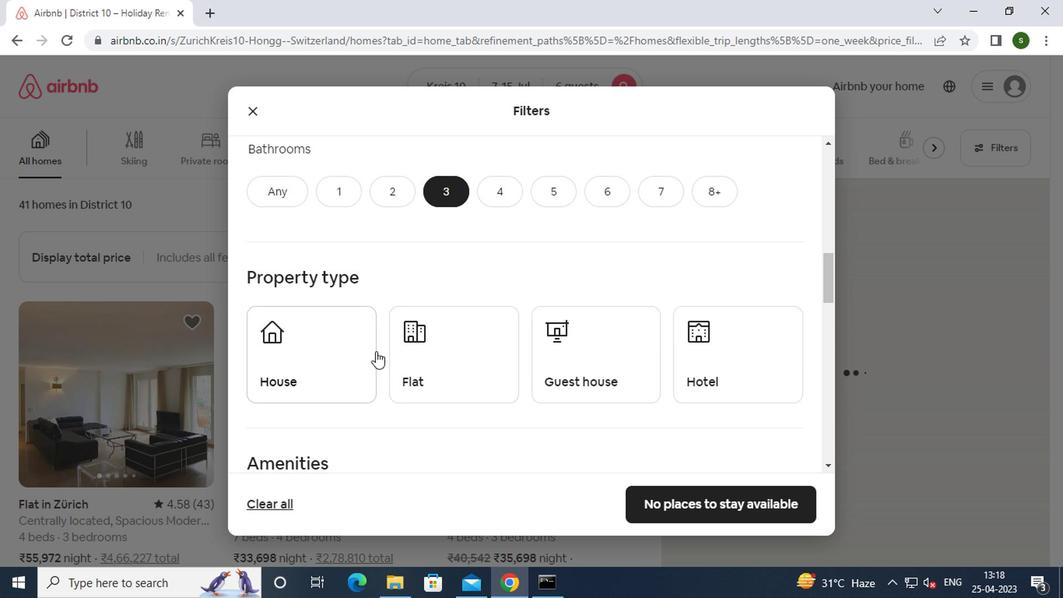 
Action: Mouse moved to (420, 345)
Screenshot: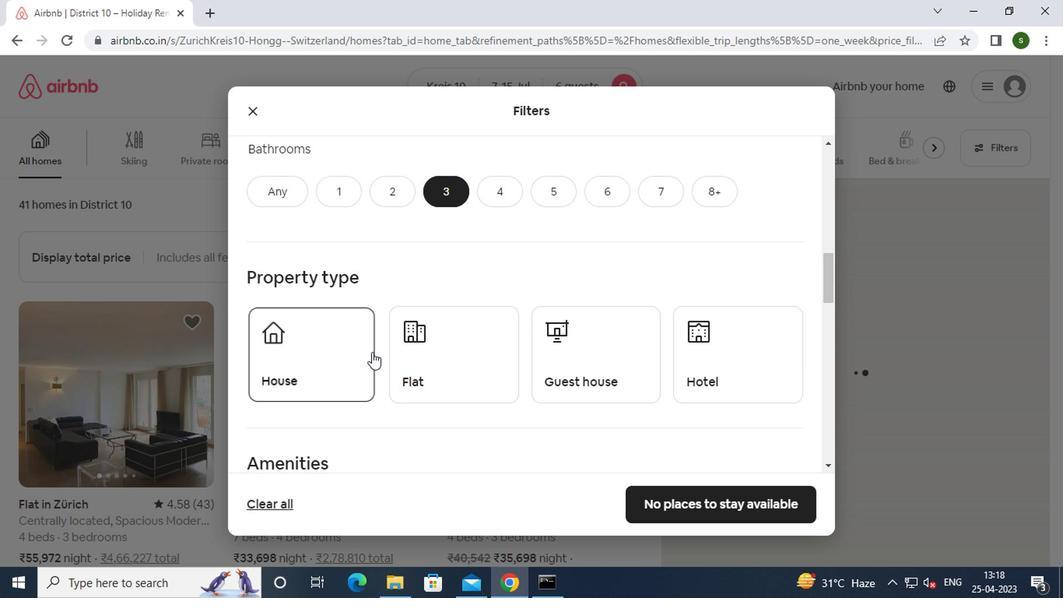 
Action: Mouse pressed left at (420, 345)
Screenshot: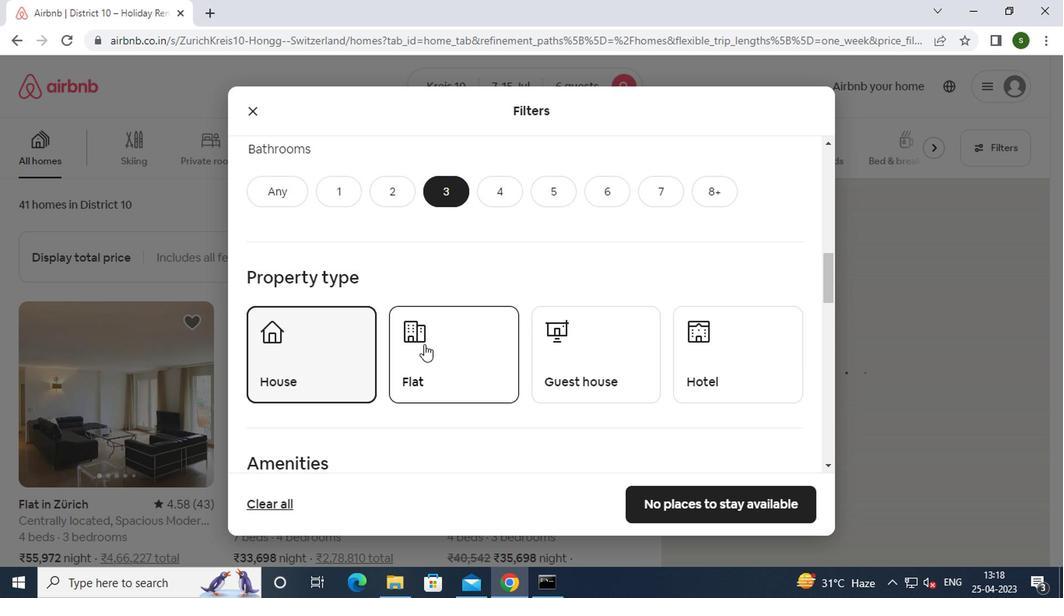 
Action: Mouse moved to (563, 342)
Screenshot: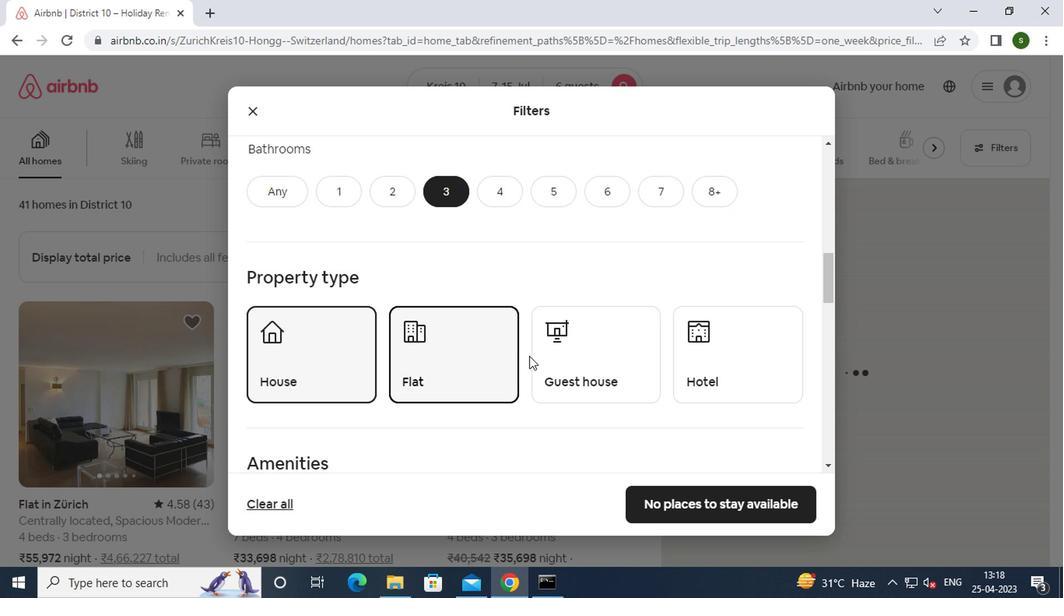 
Action: Mouse pressed left at (563, 342)
Screenshot: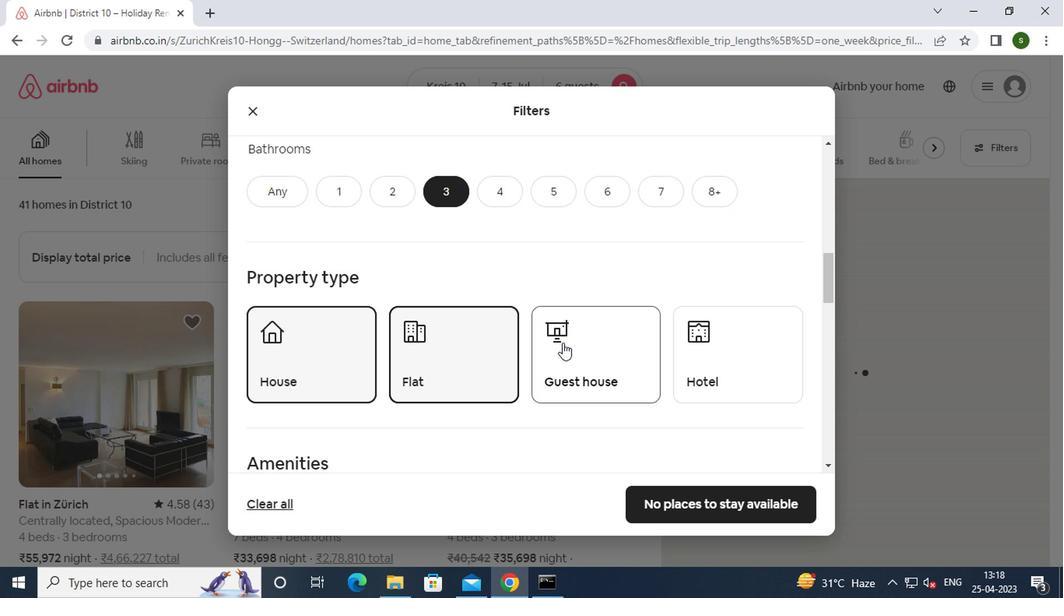 
Action: Mouse scrolled (563, 341) with delta (0, -1)
Screenshot: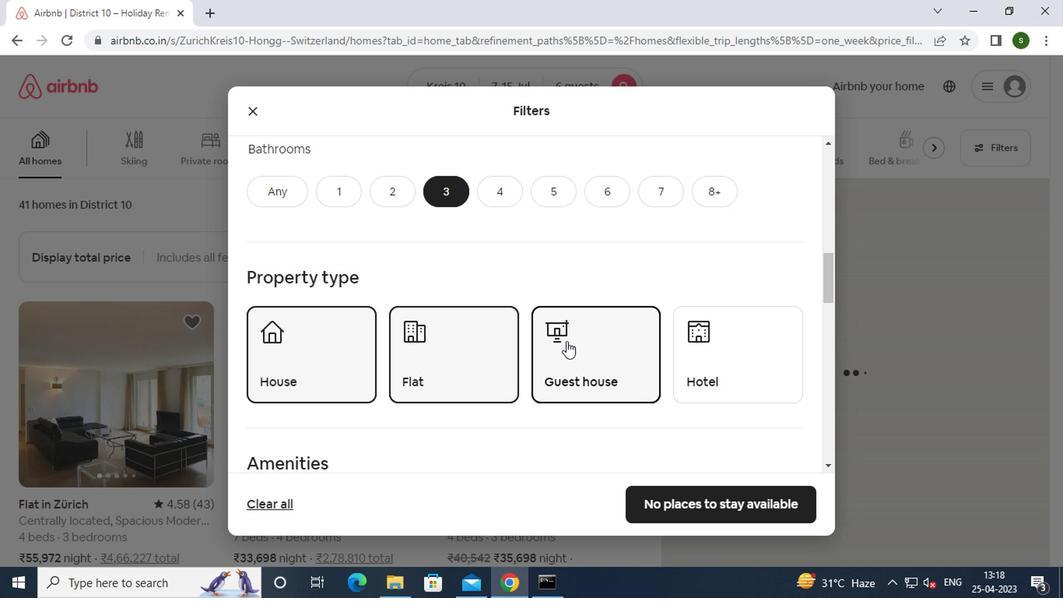 
Action: Mouse scrolled (563, 341) with delta (0, -1)
Screenshot: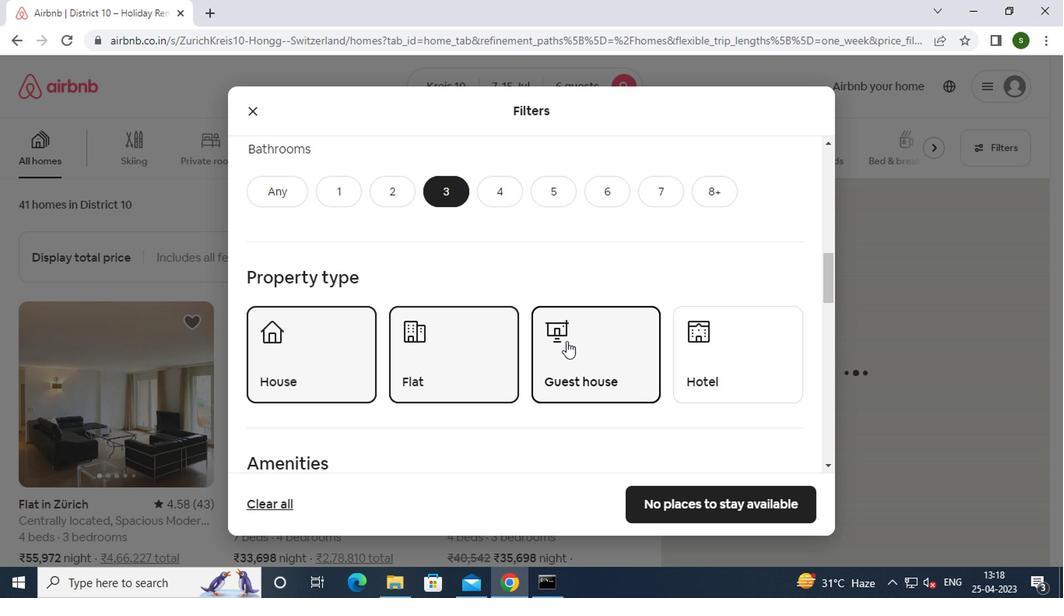 
Action: Mouse scrolled (563, 341) with delta (0, -1)
Screenshot: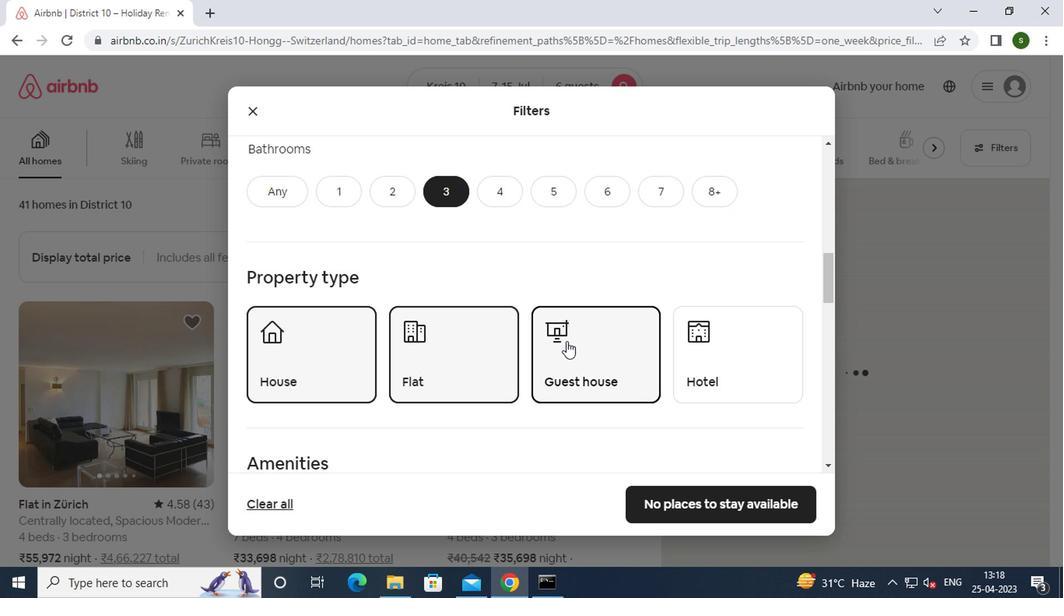 
Action: Mouse scrolled (563, 341) with delta (0, -1)
Screenshot: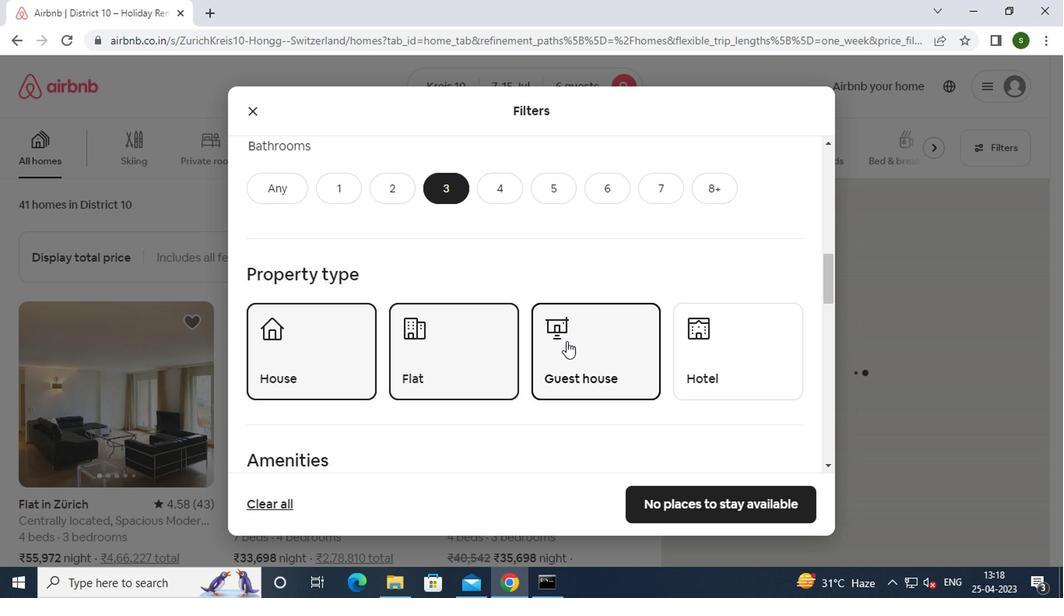 
Action: Mouse scrolled (563, 341) with delta (0, -1)
Screenshot: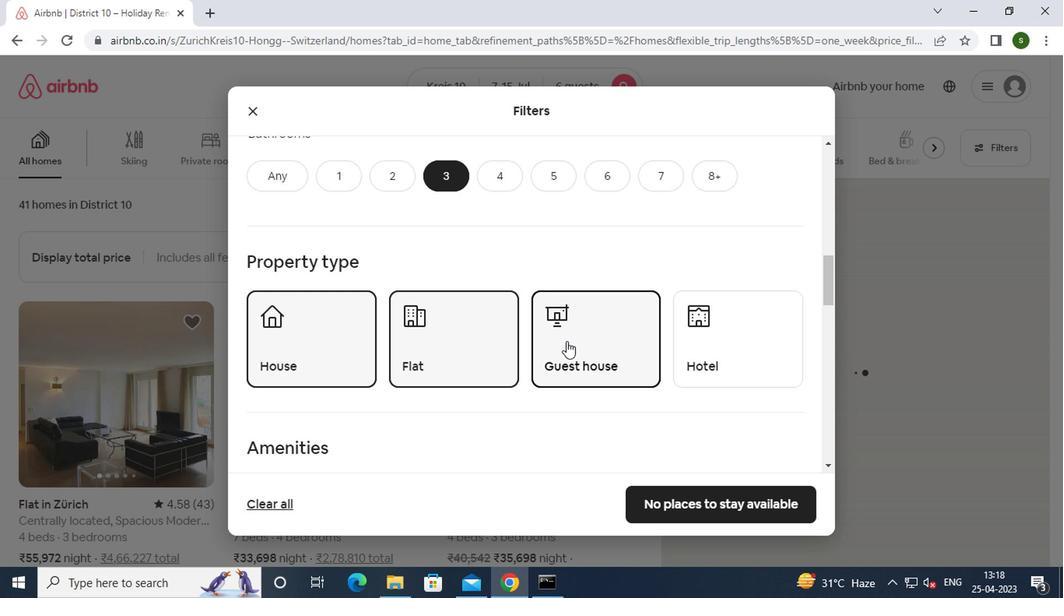 
Action: Mouse moved to (768, 433)
Screenshot: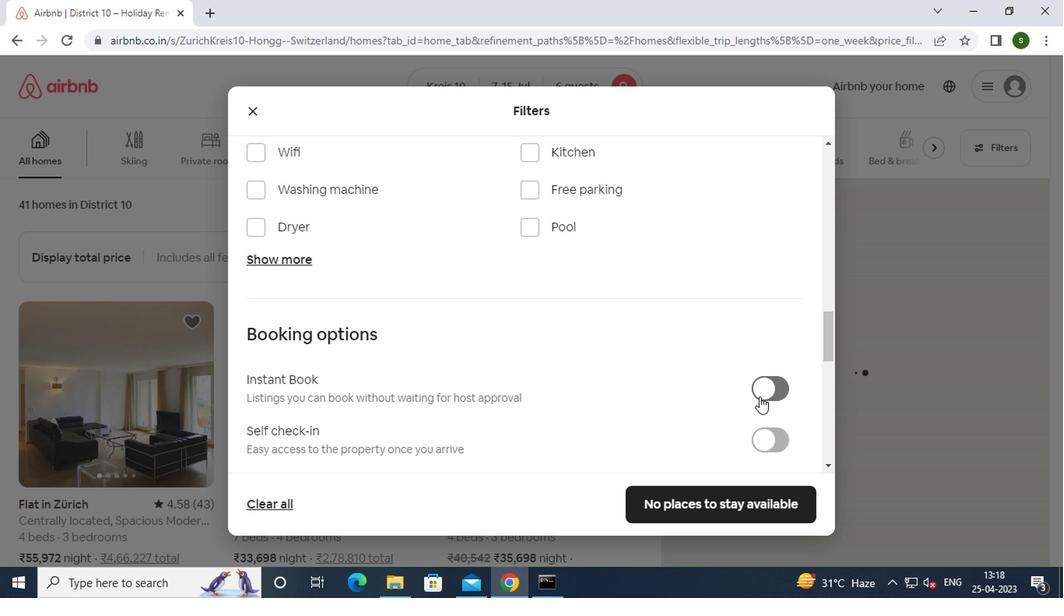
Action: Mouse pressed left at (768, 433)
Screenshot: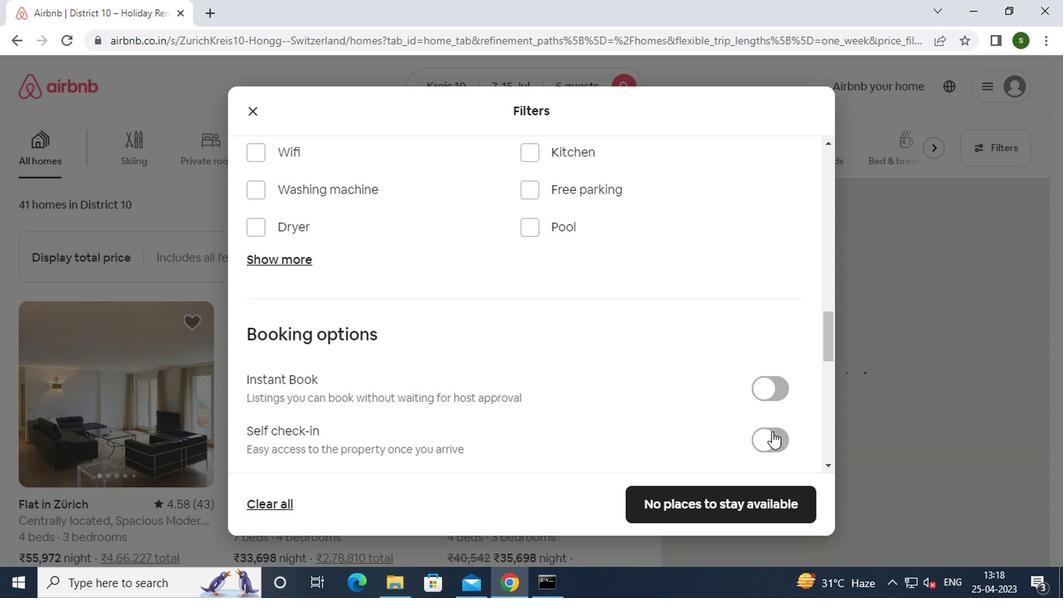
Action: Mouse moved to (624, 364)
Screenshot: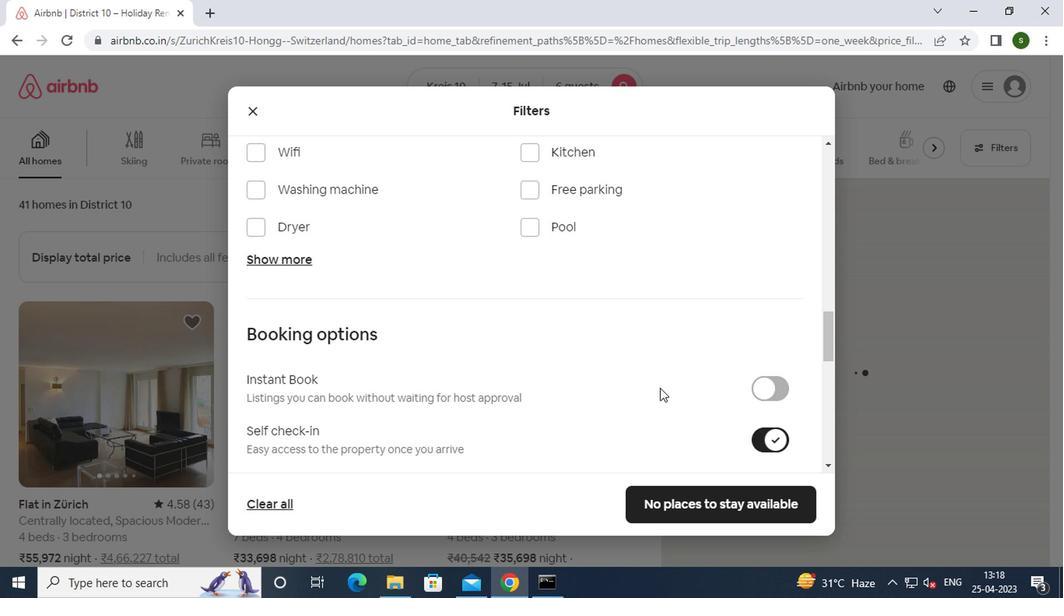 
Action: Mouse scrolled (624, 363) with delta (0, 0)
Screenshot: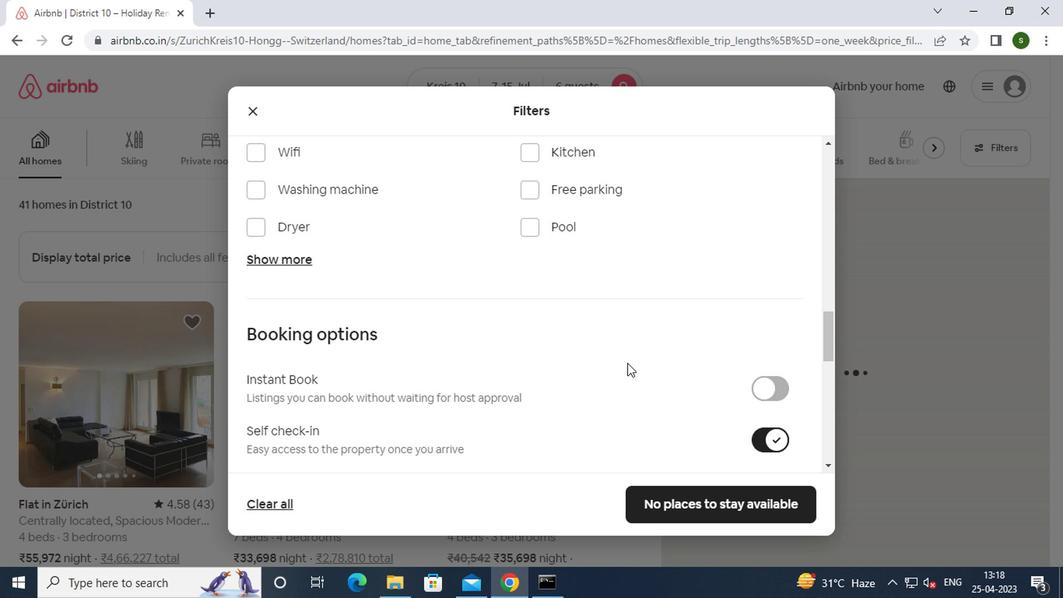 
Action: Mouse scrolled (624, 363) with delta (0, 0)
Screenshot: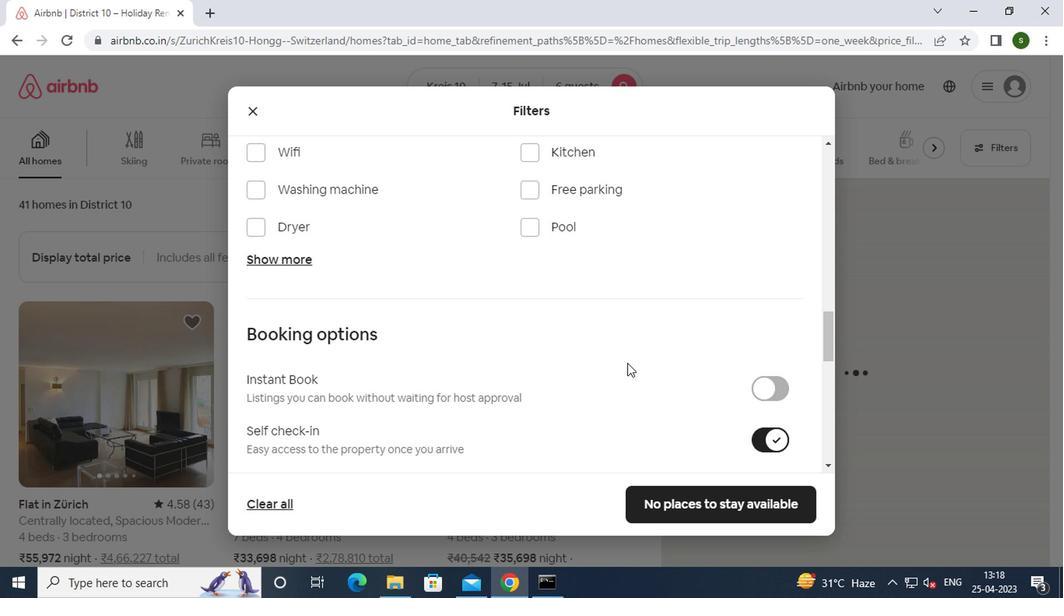 
Action: Mouse scrolled (624, 363) with delta (0, 0)
Screenshot: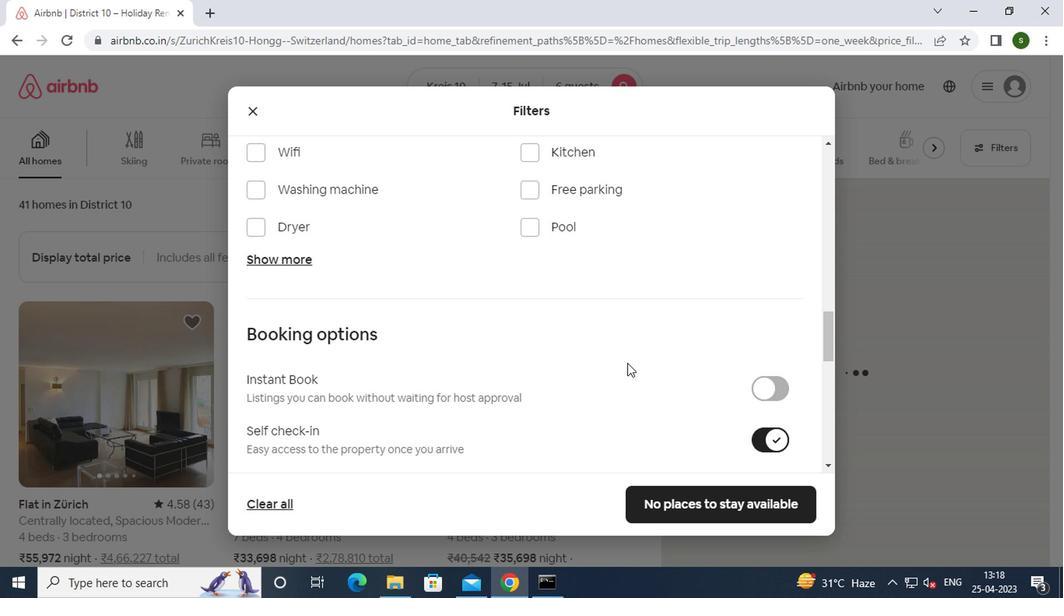 
Action: Mouse scrolled (624, 363) with delta (0, 0)
Screenshot: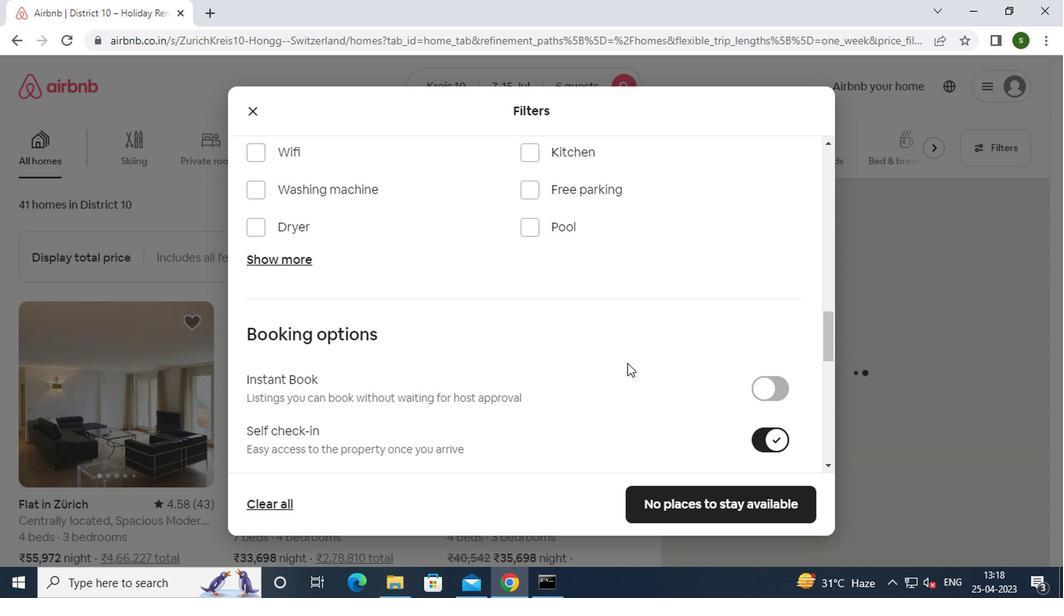 
Action: Mouse scrolled (624, 363) with delta (0, 0)
Screenshot: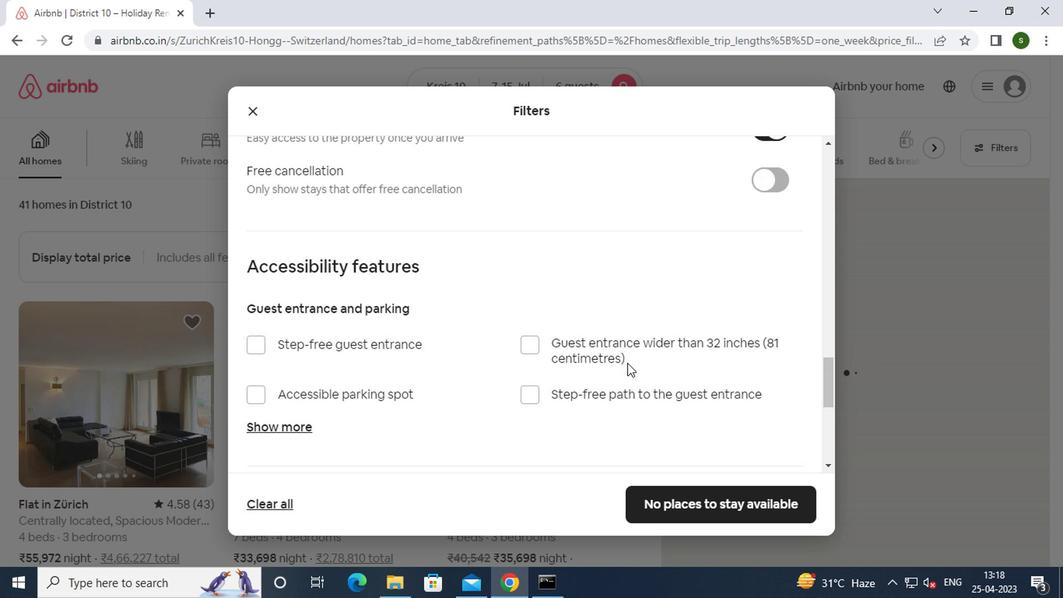
Action: Mouse scrolled (624, 363) with delta (0, 0)
Screenshot: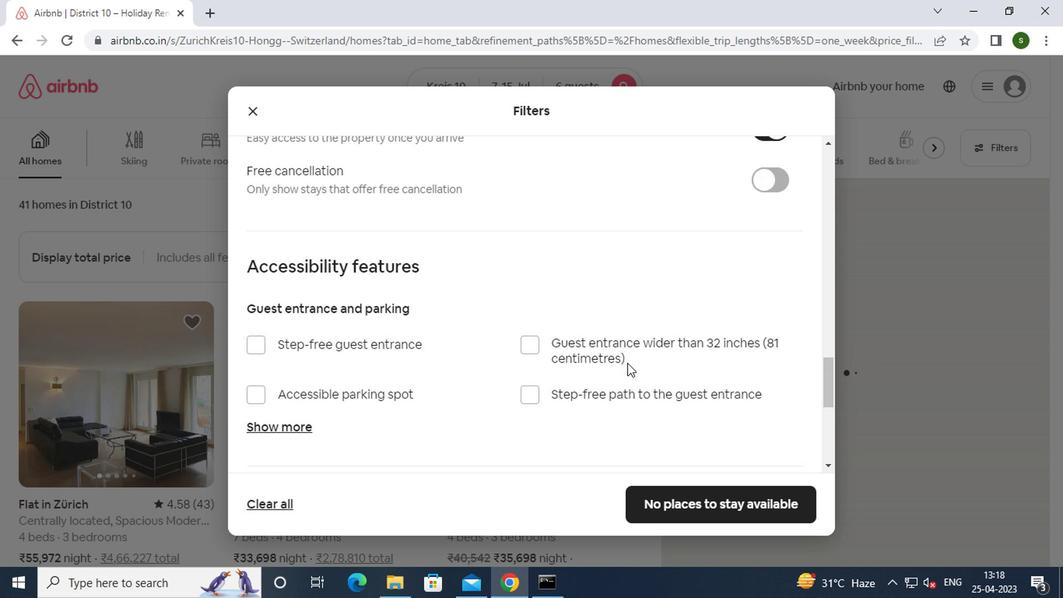 
Action: Mouse scrolled (624, 363) with delta (0, 0)
Screenshot: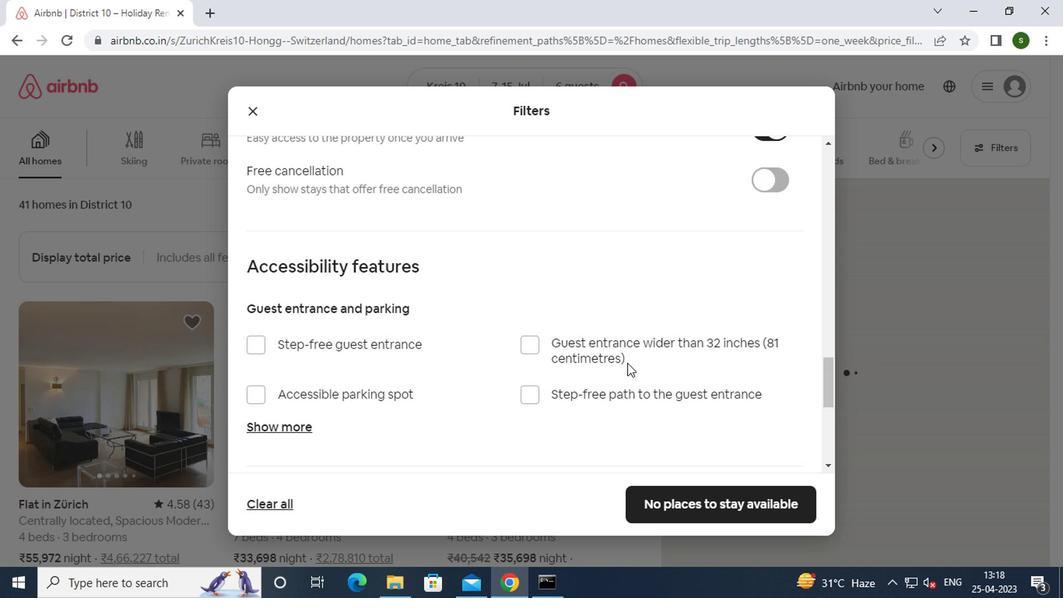 
Action: Mouse scrolled (624, 363) with delta (0, 0)
Screenshot: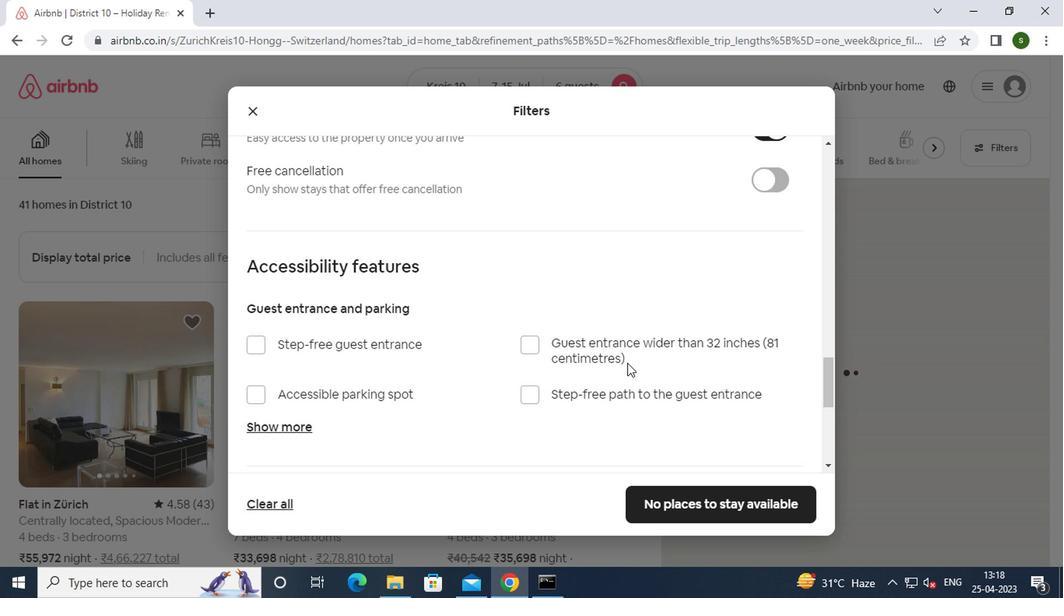
Action: Mouse moved to (276, 399)
Screenshot: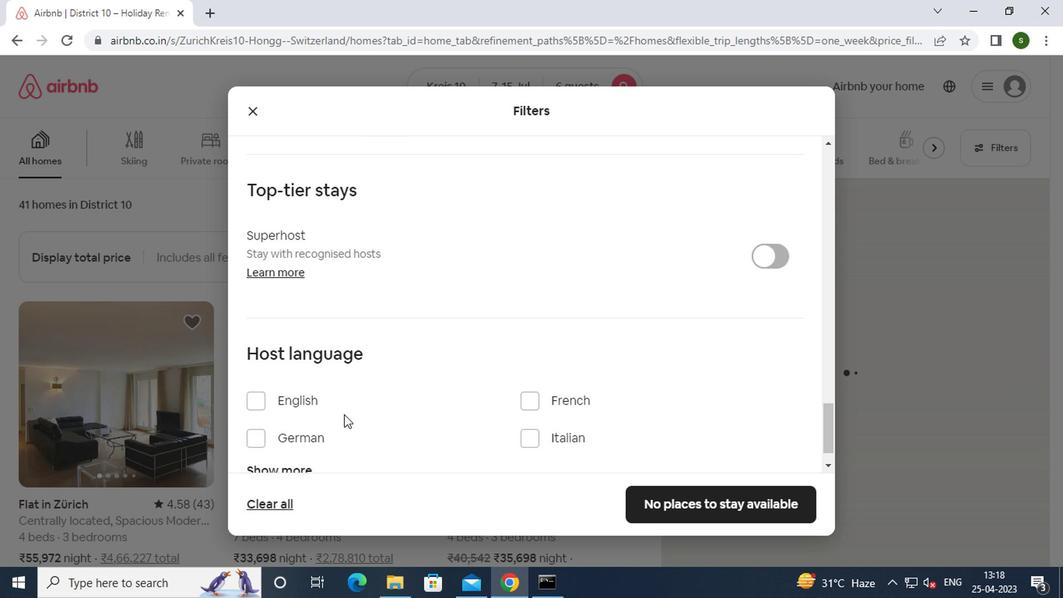 
Action: Mouse pressed left at (276, 399)
Screenshot: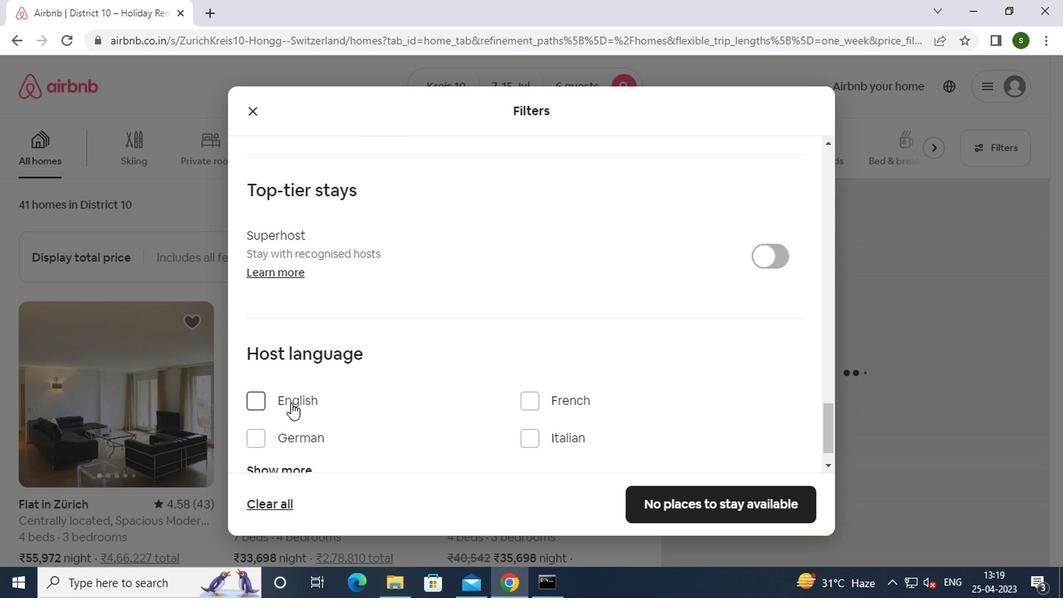 
Action: Mouse moved to (659, 510)
Screenshot: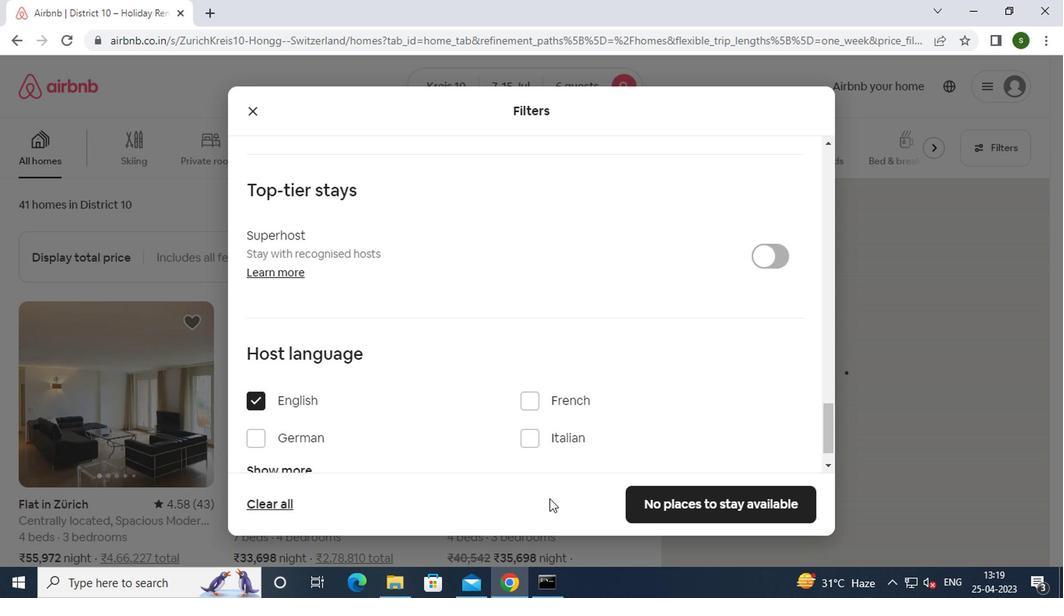
Action: Mouse pressed left at (659, 510)
Screenshot: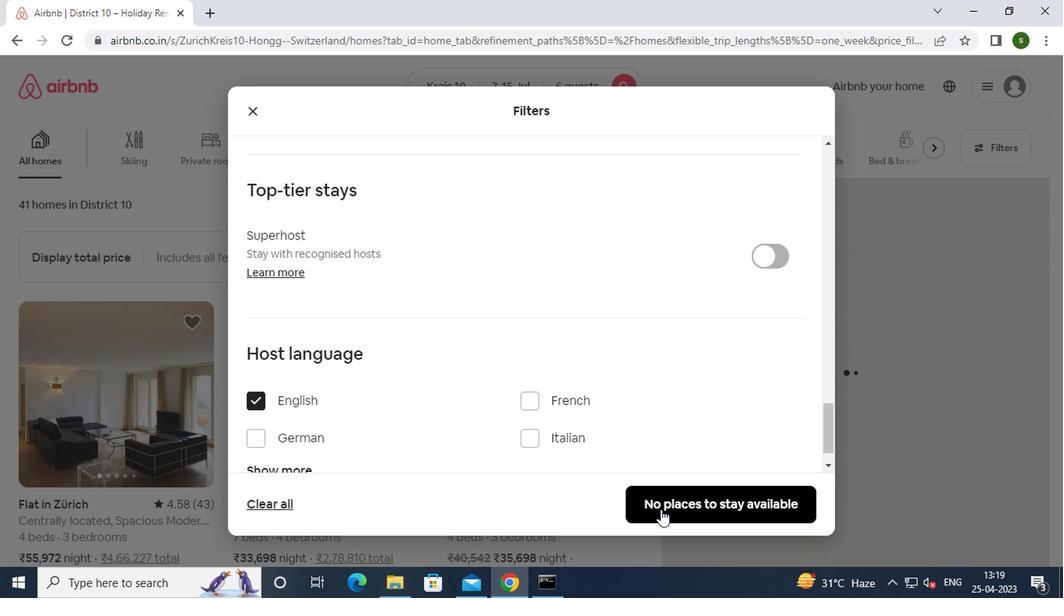 
Action: Mouse moved to (401, 204)
Screenshot: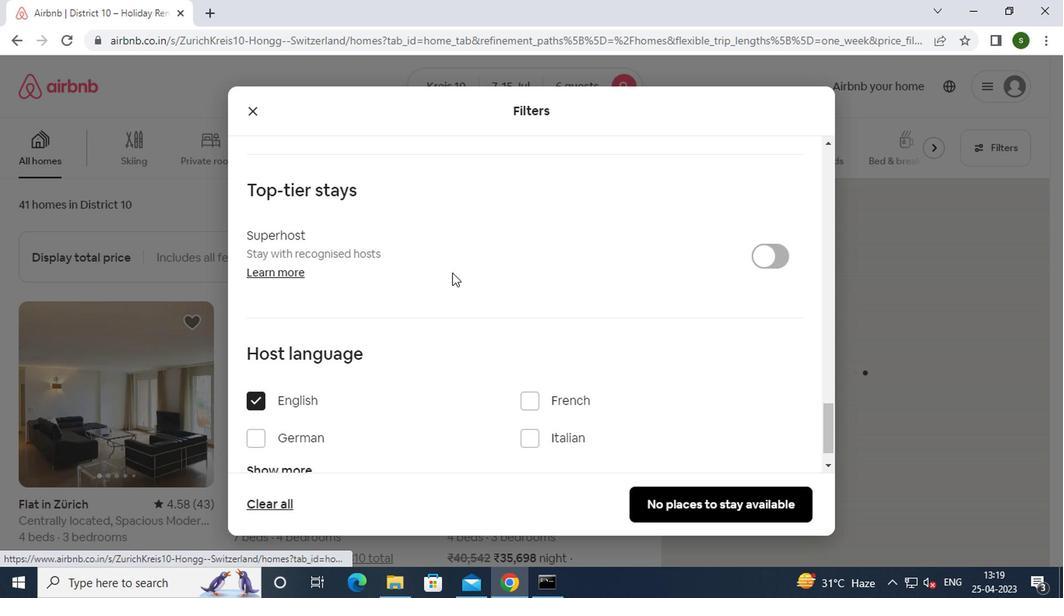 
